 Task: In the Company zamorano.edu, Create email and send with subject: 'Elevate Your Success: Introducing a Transformative Opportunity', and with mail content 'Good Morning!_x000D_
Ignite your passion for success. Our groundbreaking solution will unleash your potential and open doors to endless opportunities in your industry._x000D_
Best Regards', attach the document: Business_plan.docx and insert image: visitingcard.jpg. Below Best Regards, write Wechat and insert the URL: www.wechat.com. Mark checkbox to create task to follow up : In 1 week.  Enter or choose an email address of recipient's from company's contact and send.. Logged in from softage.10@softage.net
Action: Mouse moved to (80, 43)
Screenshot: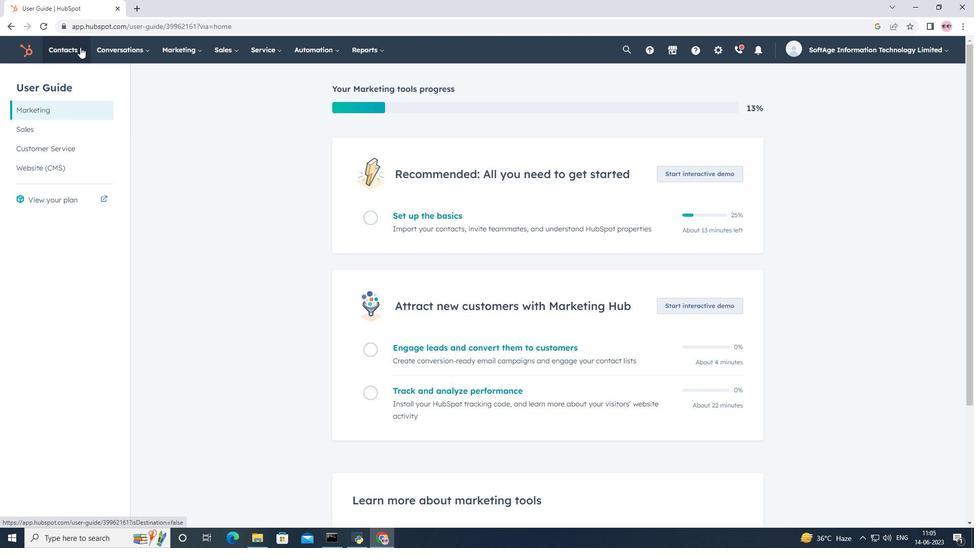 
Action: Mouse pressed left at (80, 43)
Screenshot: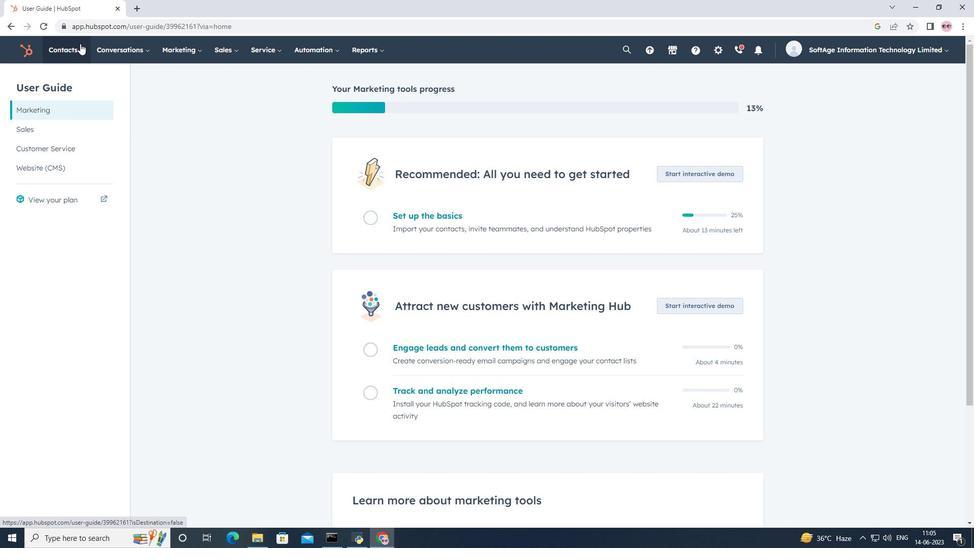
Action: Mouse moved to (78, 102)
Screenshot: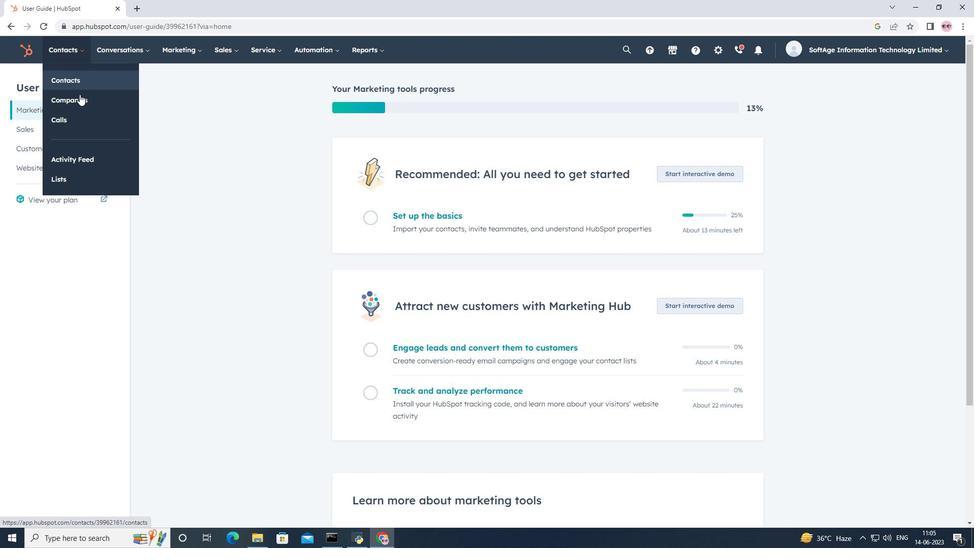 
Action: Mouse pressed left at (78, 102)
Screenshot: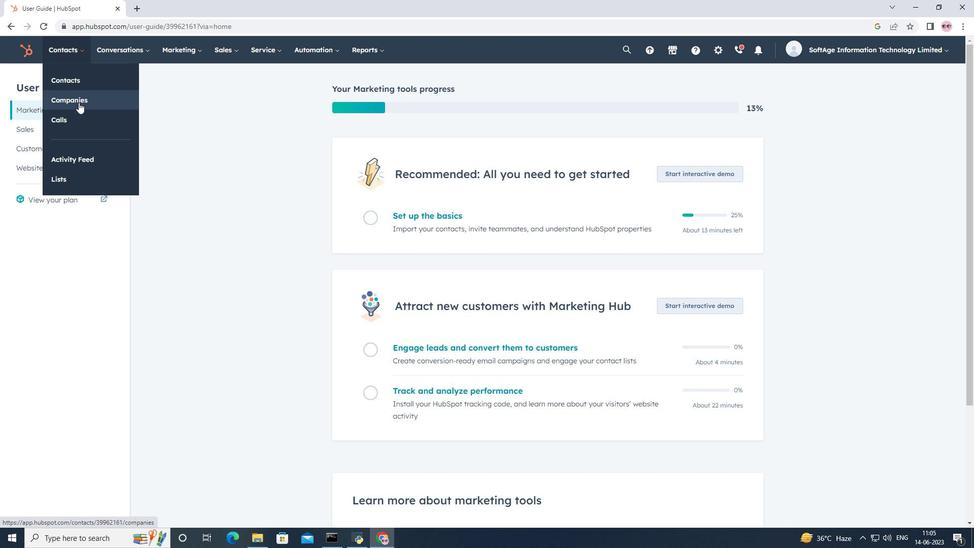 
Action: Mouse moved to (74, 164)
Screenshot: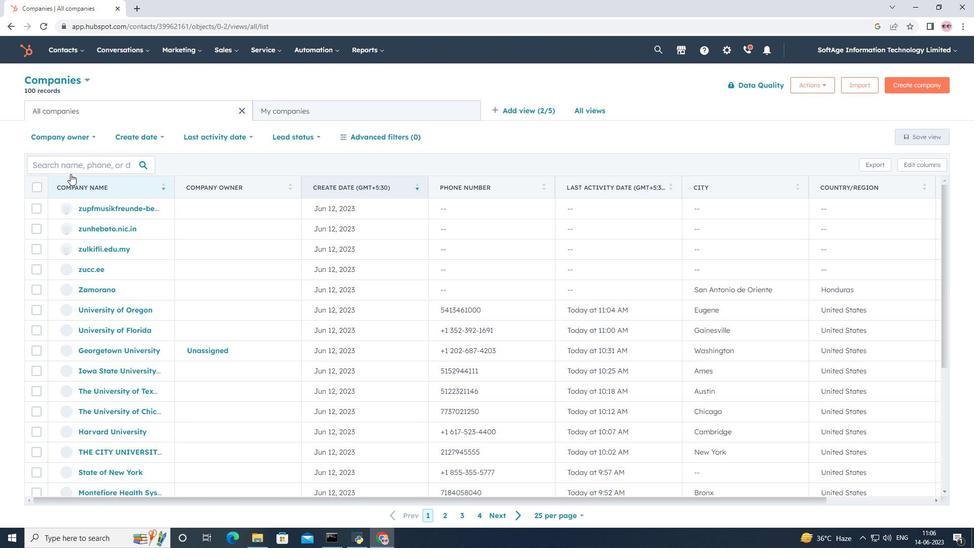 
Action: Mouse pressed left at (74, 164)
Screenshot: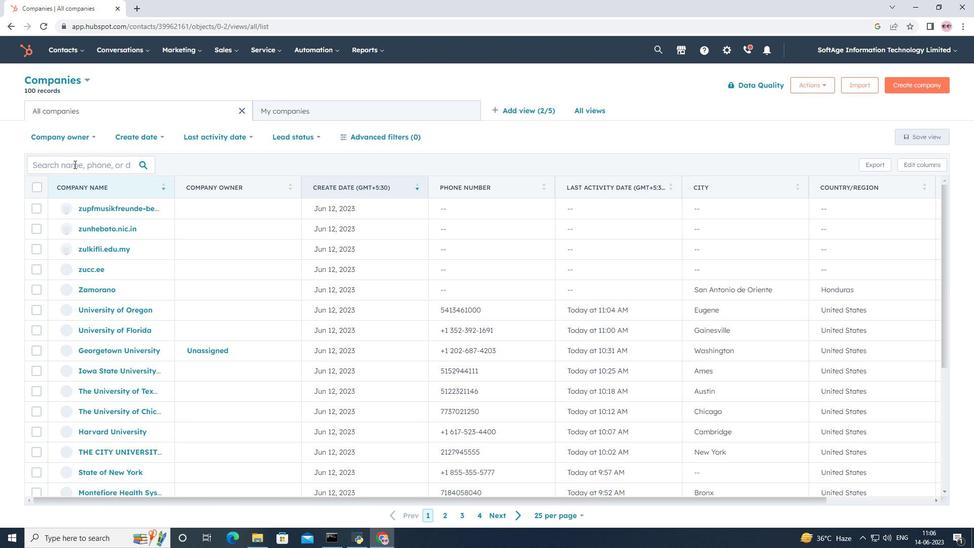 
Action: Key pressed zamorano.edu
Screenshot: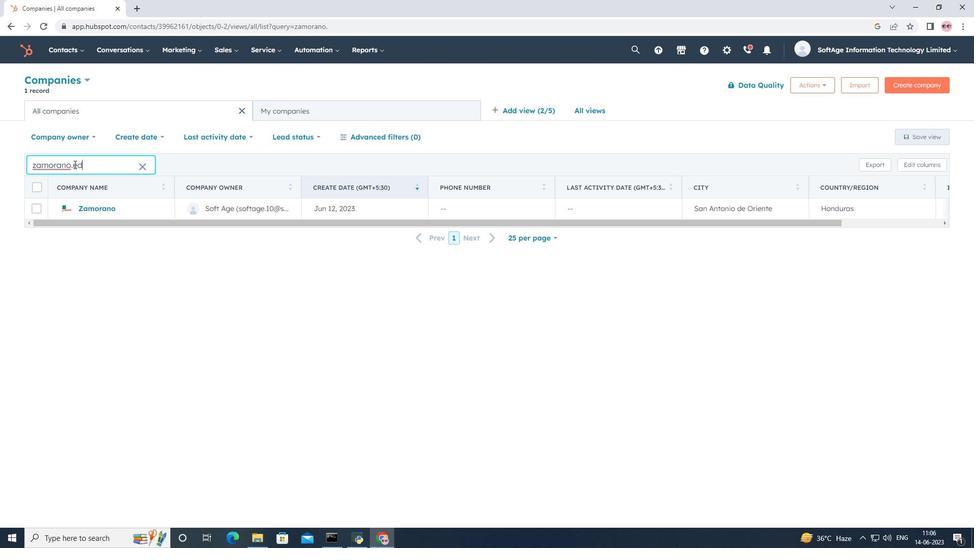 
Action: Mouse moved to (82, 208)
Screenshot: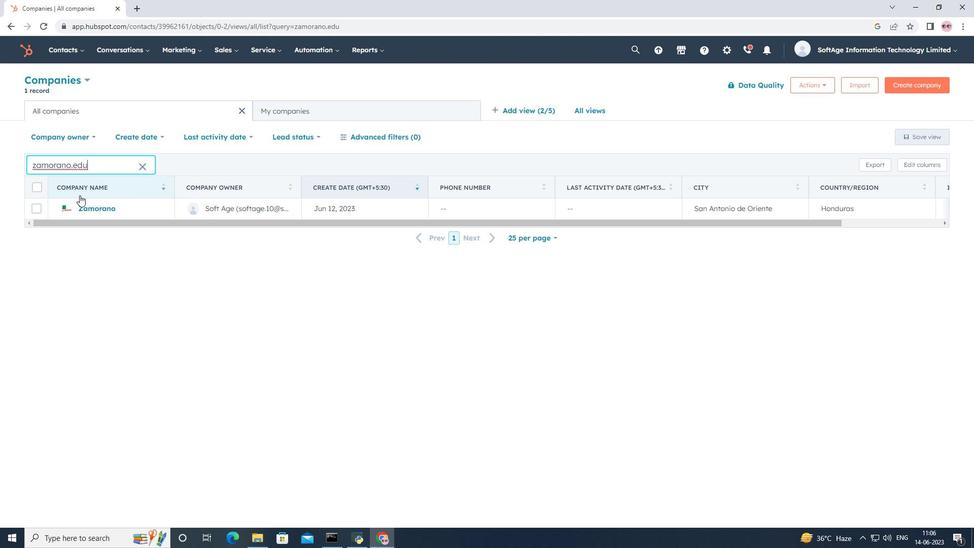 
Action: Mouse pressed left at (82, 208)
Screenshot: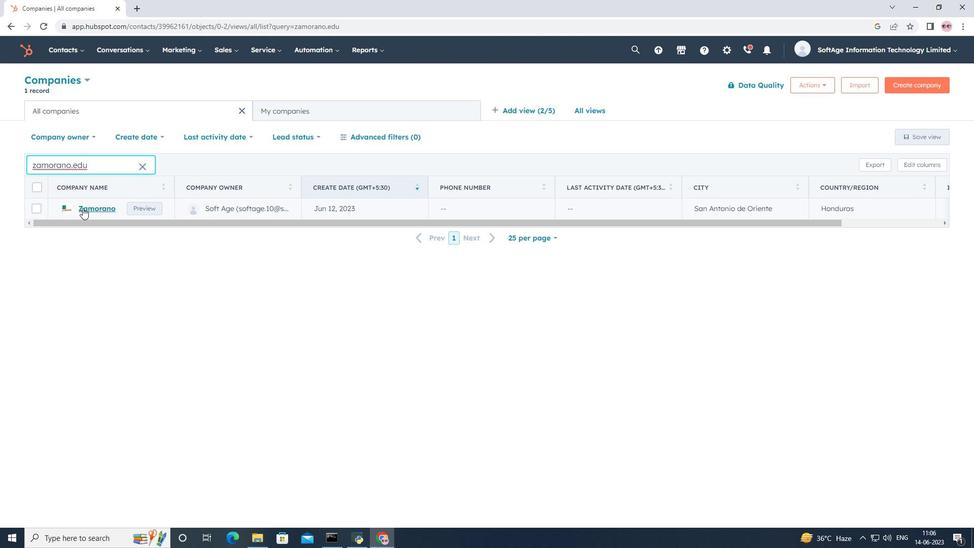 
Action: Mouse moved to (69, 165)
Screenshot: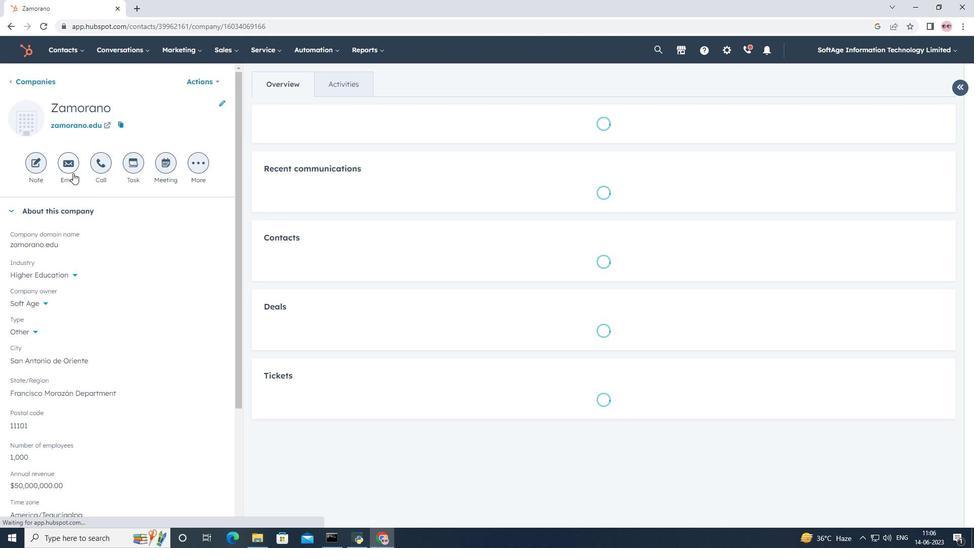 
Action: Mouse pressed left at (69, 165)
Screenshot: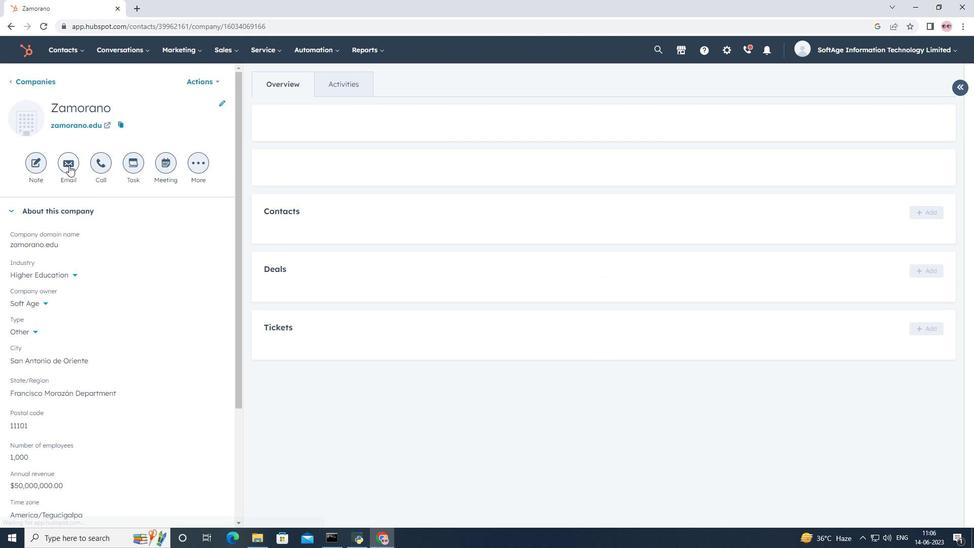 
Action: Mouse moved to (611, 343)
Screenshot: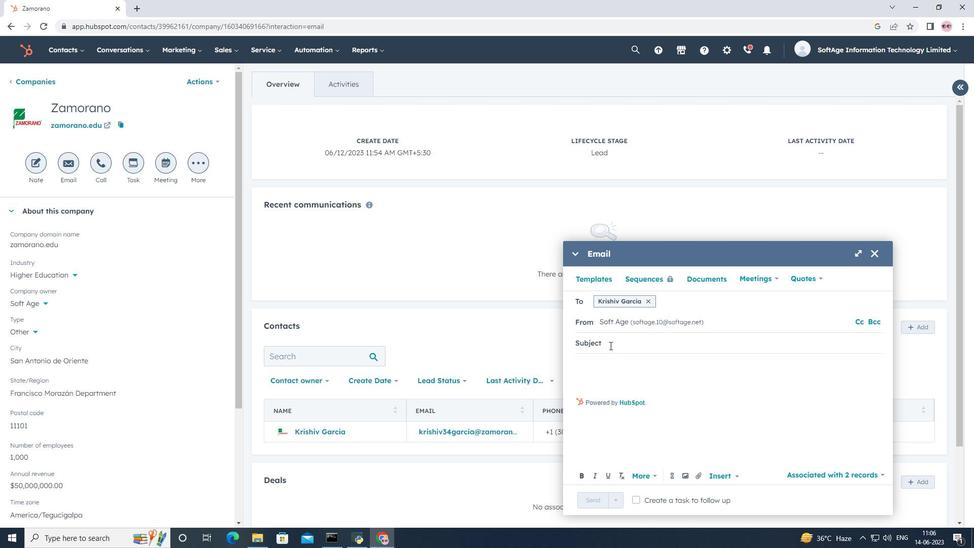 
Action: Mouse pressed left at (611, 343)
Screenshot: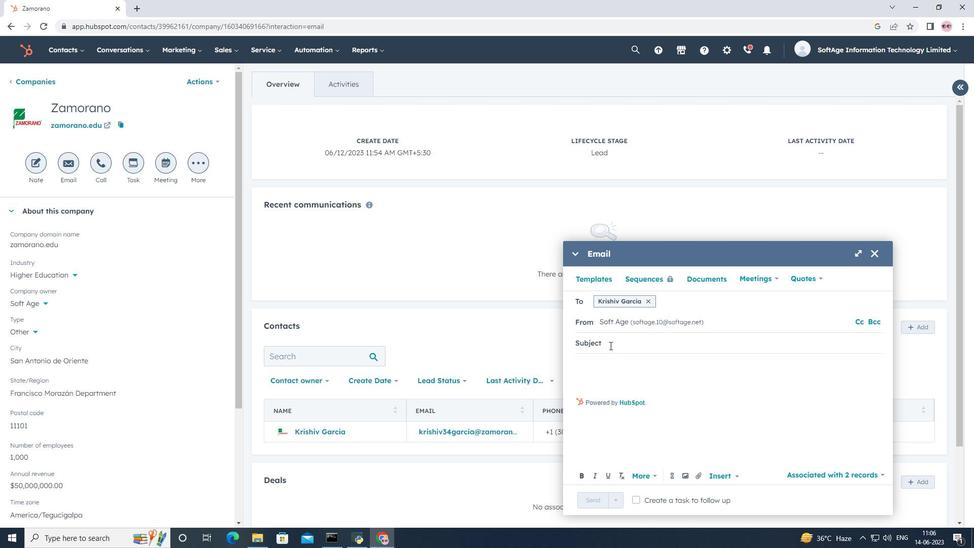 
Action: Key pressed <Key.shift><Key.shift><Key.shift>Elevate<Key.space><Key.shift>Your<Key.space><Key.shift>Success<Key.shift>:<Key.space><Key.shift><Key.shift><Key.shift><Key.shift><Key.shift><Key.shift><Key.shift><Key.shift><Key.shift><Key.shift><Key.shift><Key.shift><Key.shift><Key.shift><Key.shift><Key.shift><Key.shift><Key.shift><Key.shift><Key.shift><Key.shift><Key.shift><Key.shift><Key.shift><Key.shift><Key.shift>Introducing<Key.space>a<Key.space><Key.shift>Transformative<Key.space><Key.shift>Opportunity
Screenshot: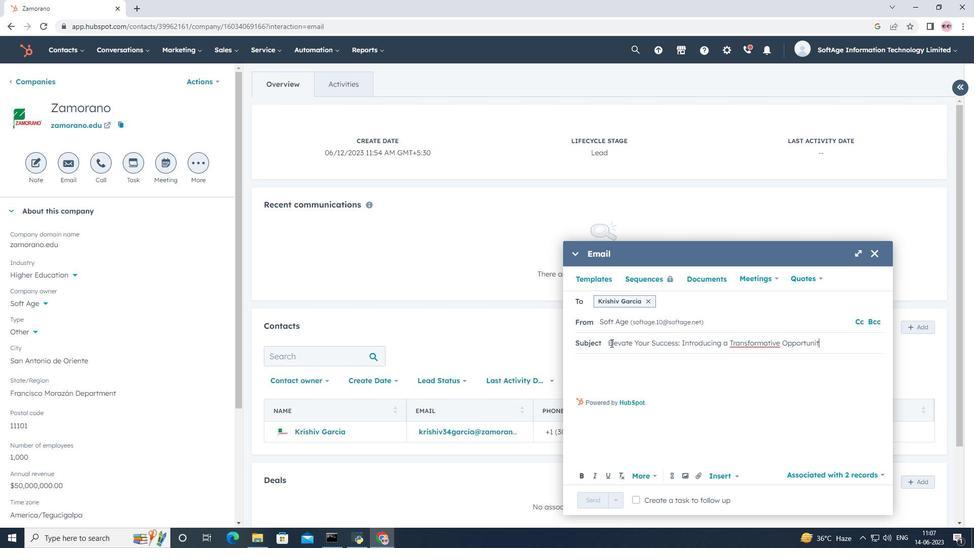 
Action: Mouse moved to (605, 372)
Screenshot: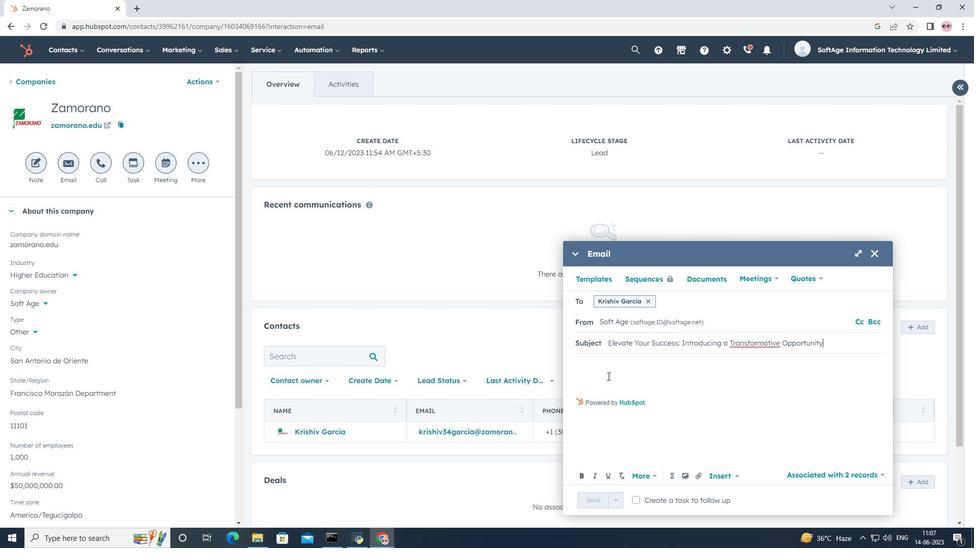 
Action: Mouse pressed left at (605, 372)
Screenshot: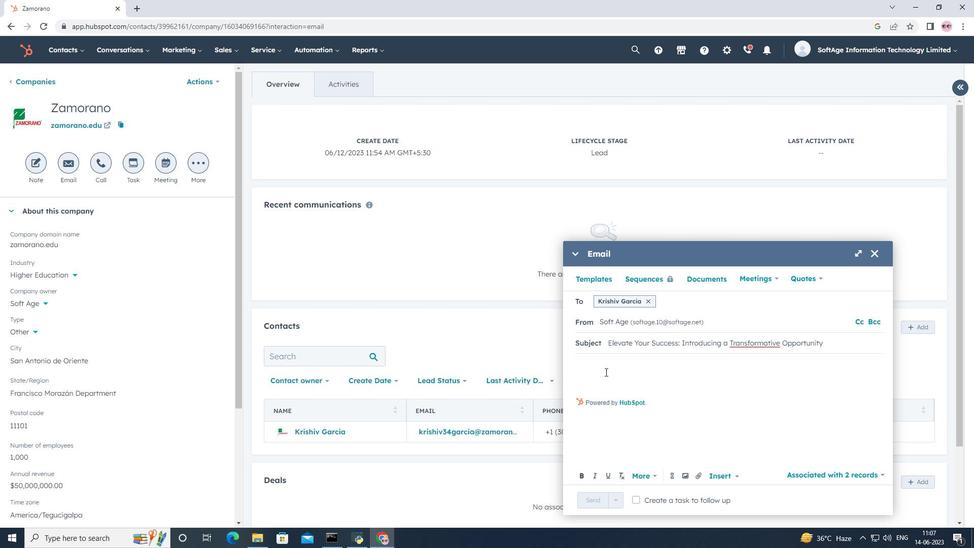 
Action: Key pressed <Key.shift><Key.shift><Key.shift><Key.shift>Good<Key.space><Key.shift>Morning<Key.shift><Key.shift>!
Screenshot: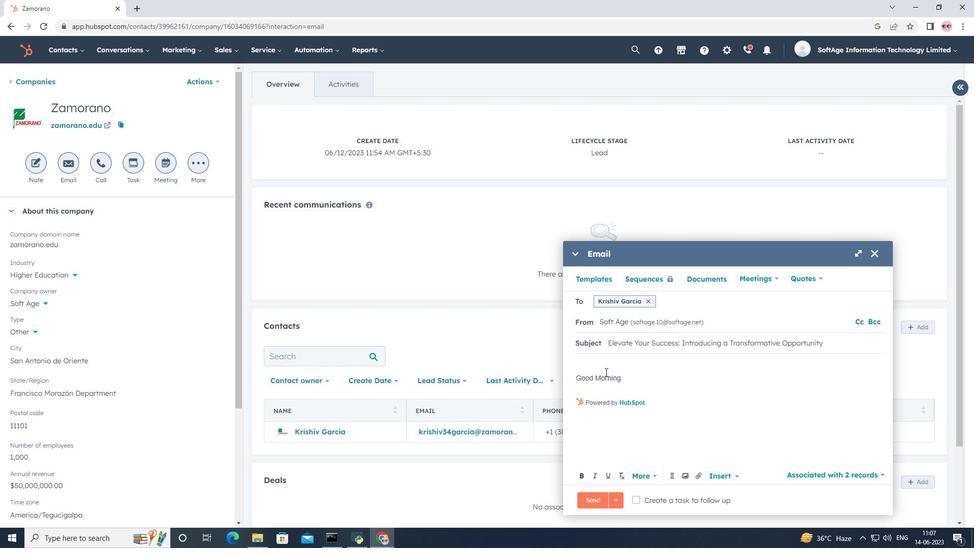 
Action: Mouse moved to (625, 387)
Screenshot: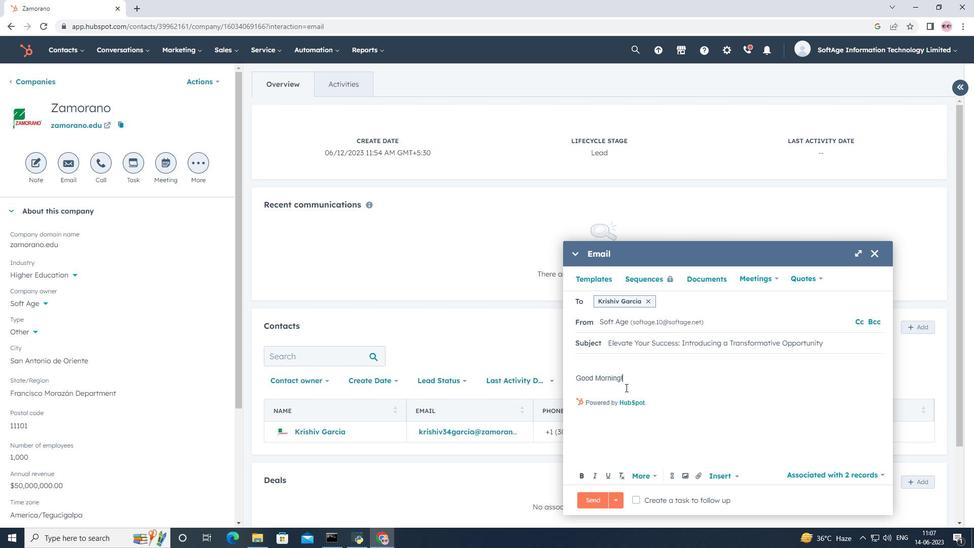
Action: Key pressed <Key.enter><Key.shift><Key.shift><Key.shift><Key.shift><Key.shift><Key.shift><Key.shift><Key.shift><Key.shift><Key.shift><Key.shift><Key.shift><Key.shift><Key.shift><Key.shift><Key.shift><Key.shift><Key.shift><Key.shift><Key.shift><Key.shift><Key.shift><Key.shift><Key.shift><Key.shift><Key.shift><Key.shift><Key.shift><Key.shift><Key.shift><Key.shift><Key.shift><Key.shift><Key.shift><Key.shift><Key.shift><Key.shift><Key.shift><Key.shift><Key.shift><Key.shift><Key.shift><Key.shift><Key.shift><Key.shift><Key.shift><Key.shift><Key.shift><Key.shift><Key.shift><Key.shift><Key.shift><Key.shift><Key.shift><Key.shift><Key.shift><Key.shift><Key.shift><Key.shift><Key.shift><Key.shift><Key.shift><Key.shift><Key.shift><Key.shift><Key.shift><Key.shift><Key.shift><Key.shift><Key.shift><Key.shift><Key.shift><Key.shift><Key.shift><Key.shift><Key.shift><Key.shift><Key.shift><Key.shift><Key.shift><Key.shift><Key.shift><Key.shift><Key.shift><Key.shift><Key.shift><Key.shift><Key.shift><Key.shift><Key.shift>Ignite<Key.space>your<Key.space>passion<Key.space>for<Key.space>success.<Key.space><Key.shift>Our
Screenshot: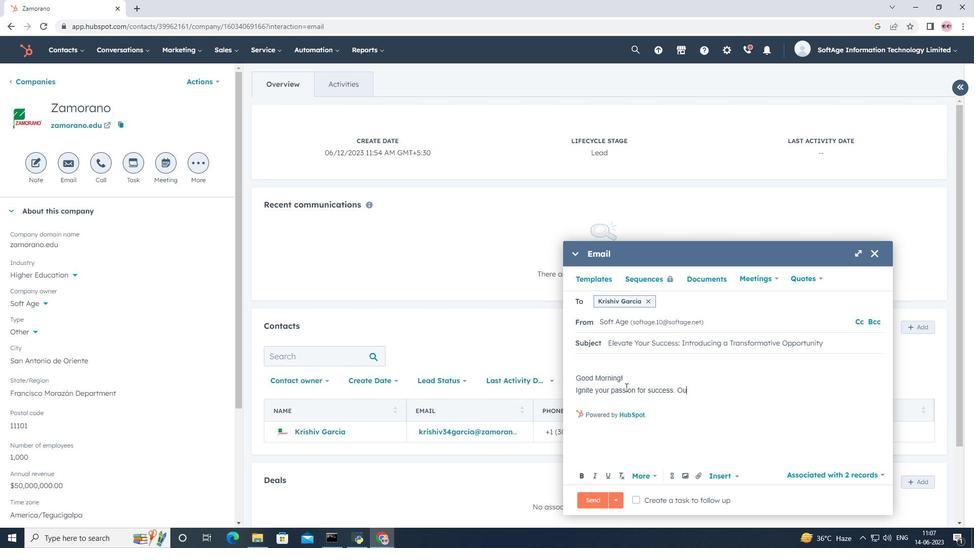 
Action: Mouse moved to (625, 386)
Screenshot: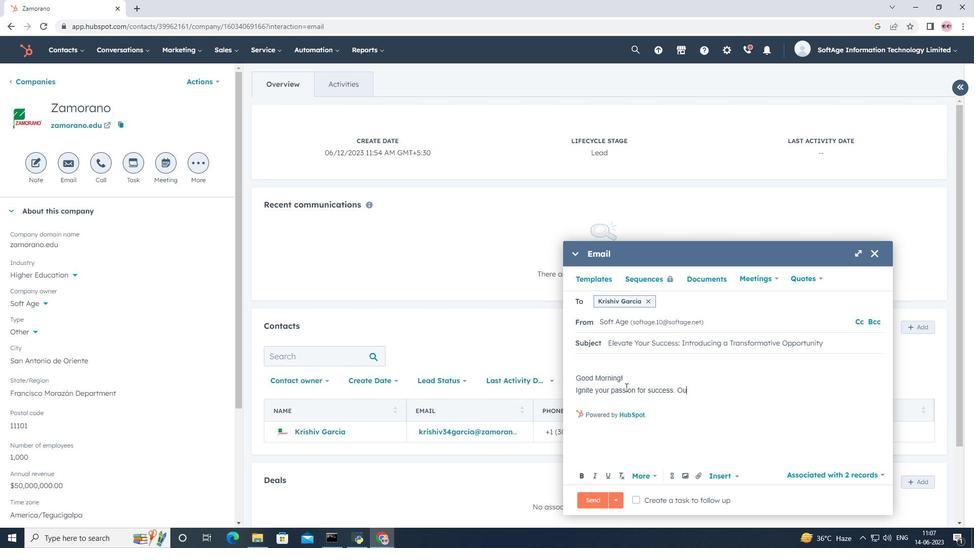 
Action: Key pressed <Key.space>groundbreaking<Key.space>solution<Key.space>will<Key.space>unleash<Key.space>your<Key.space>potential<Key.space>and<Key.space>open<Key.space>doors<Key.space>to<Key.space>endless<Key.space>opportunities<Key.space>in<Key.space>your<Key.space>industry.<Key.enter><Key.shift><Key.shift><Key.shift><Key.shift>Best<Key.space><Key.shift>Regards
Screenshot: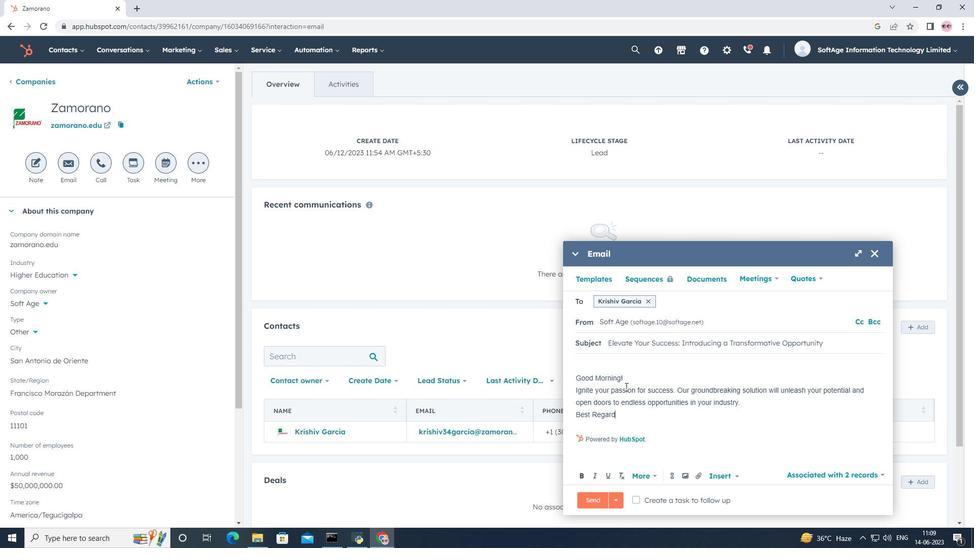 
Action: Mouse moved to (696, 477)
Screenshot: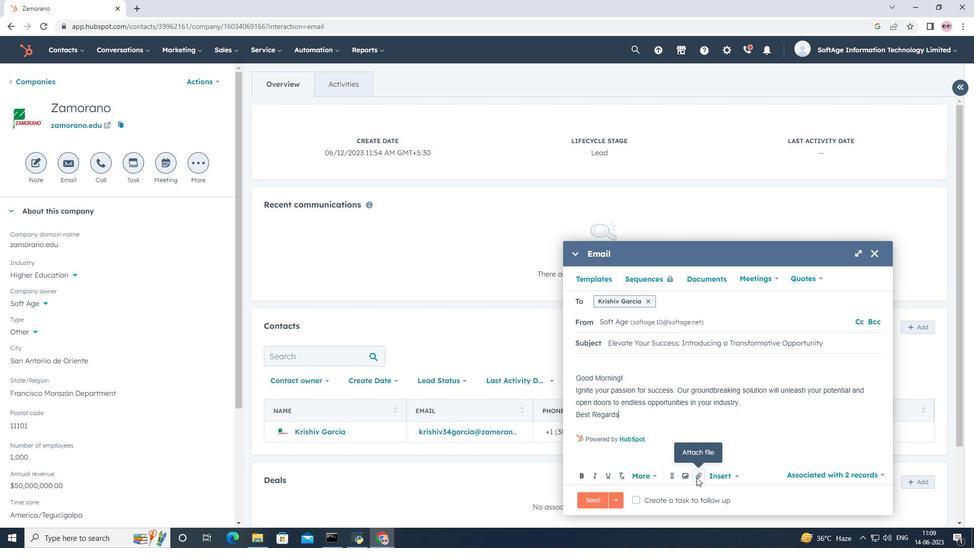 
Action: Mouse pressed left at (696, 477)
Screenshot: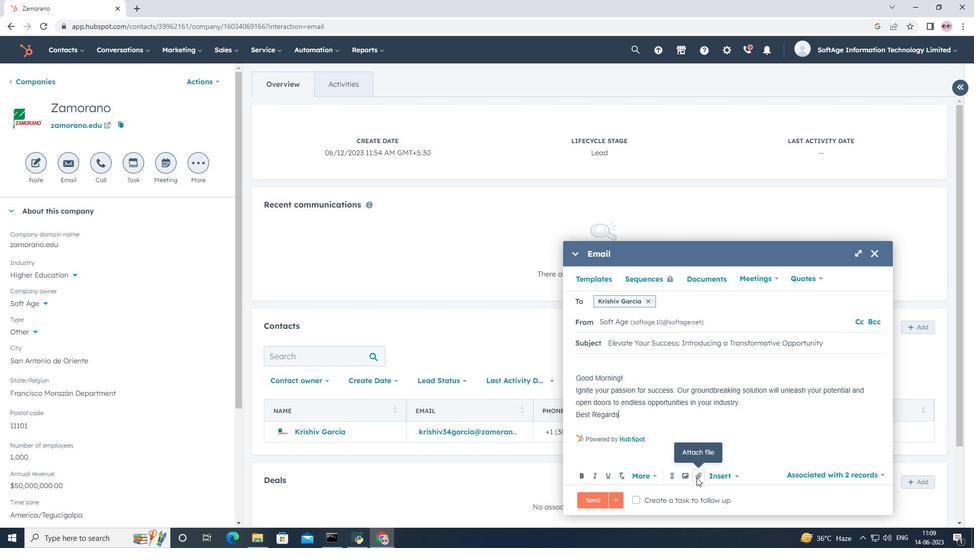 
Action: Mouse moved to (709, 448)
Screenshot: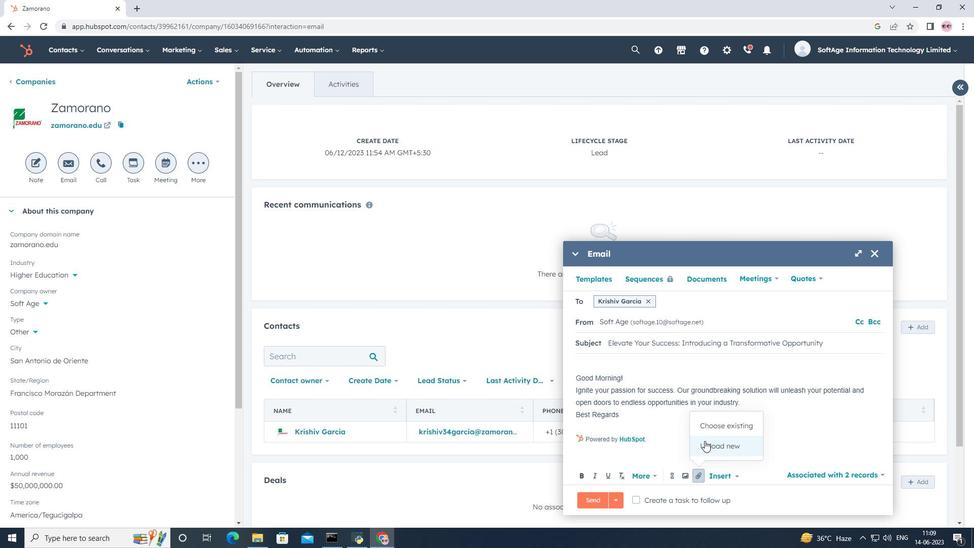
Action: Mouse pressed left at (709, 448)
Screenshot: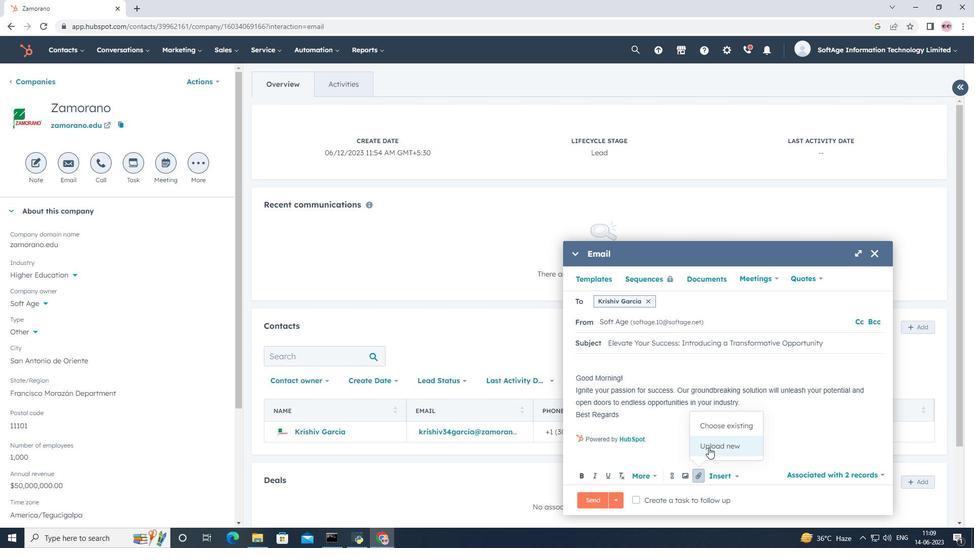 
Action: Mouse moved to (58, 130)
Screenshot: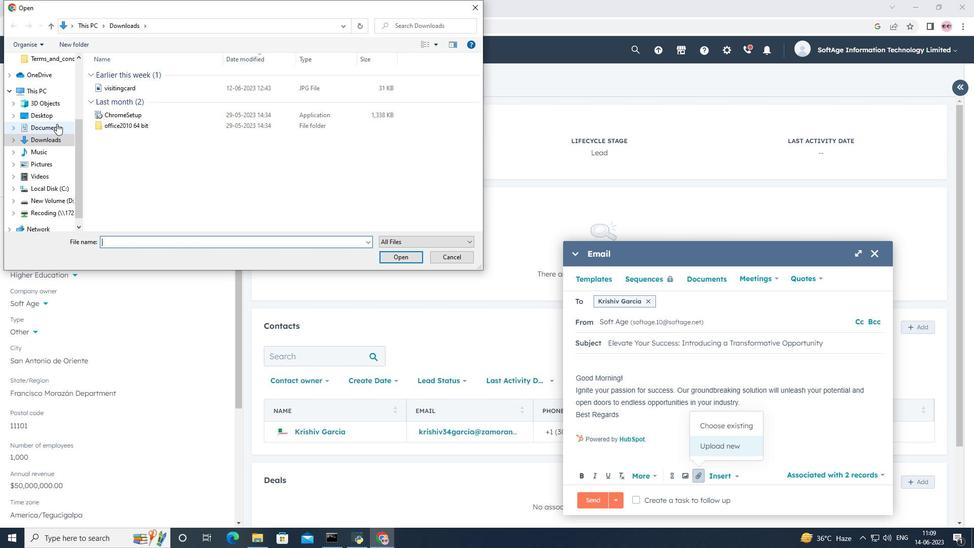 
Action: Mouse pressed left at (58, 130)
Screenshot: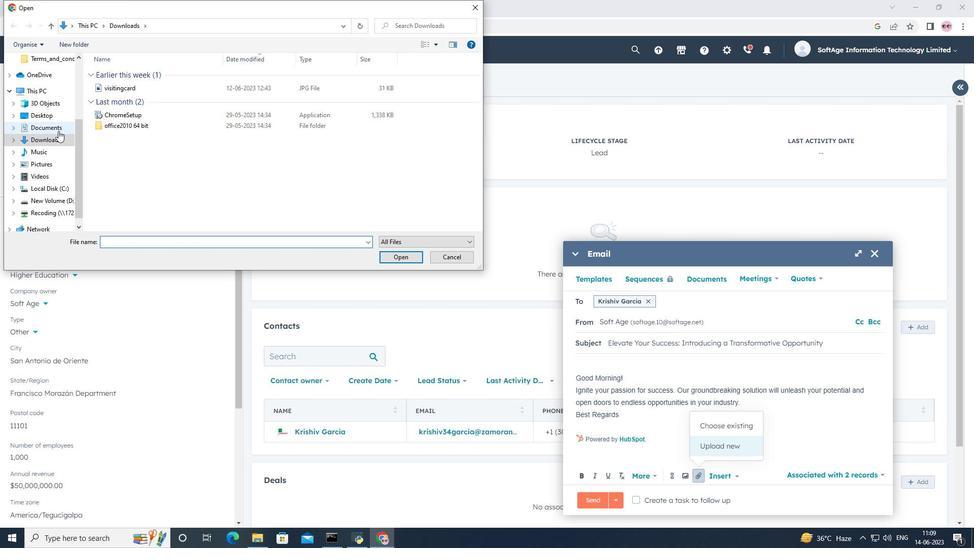 
Action: Mouse moved to (136, 98)
Screenshot: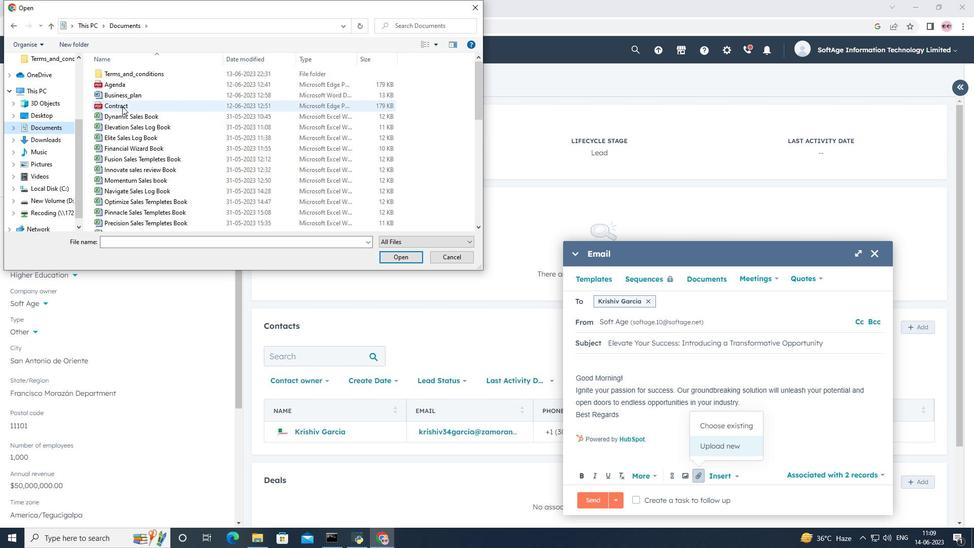 
Action: Mouse pressed left at (136, 98)
Screenshot: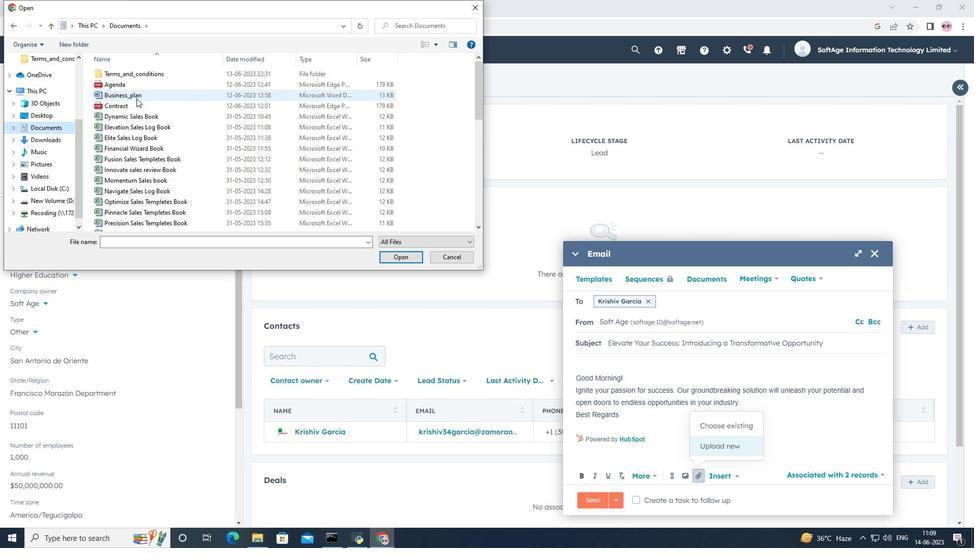 
Action: Mouse moved to (388, 255)
Screenshot: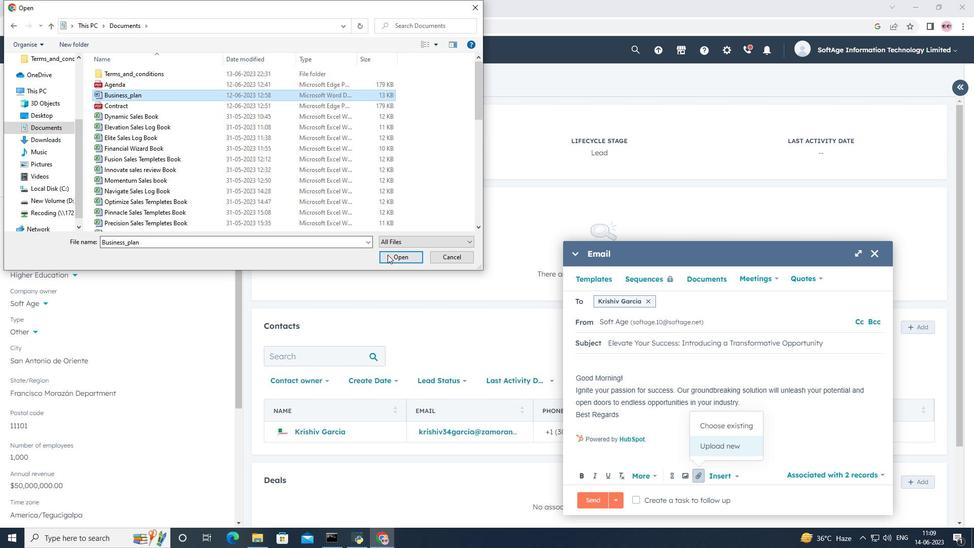 
Action: Mouse pressed left at (388, 255)
Screenshot: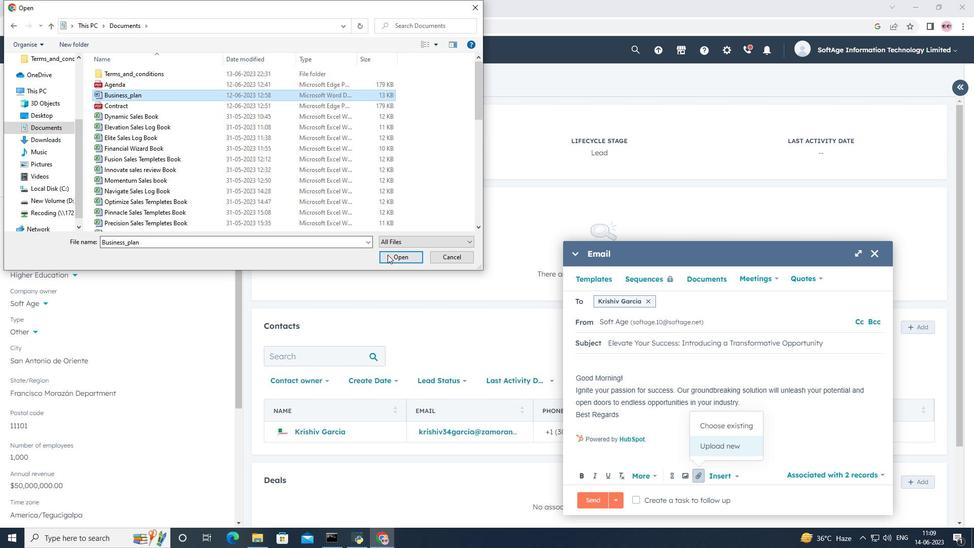 
Action: Mouse moved to (687, 452)
Screenshot: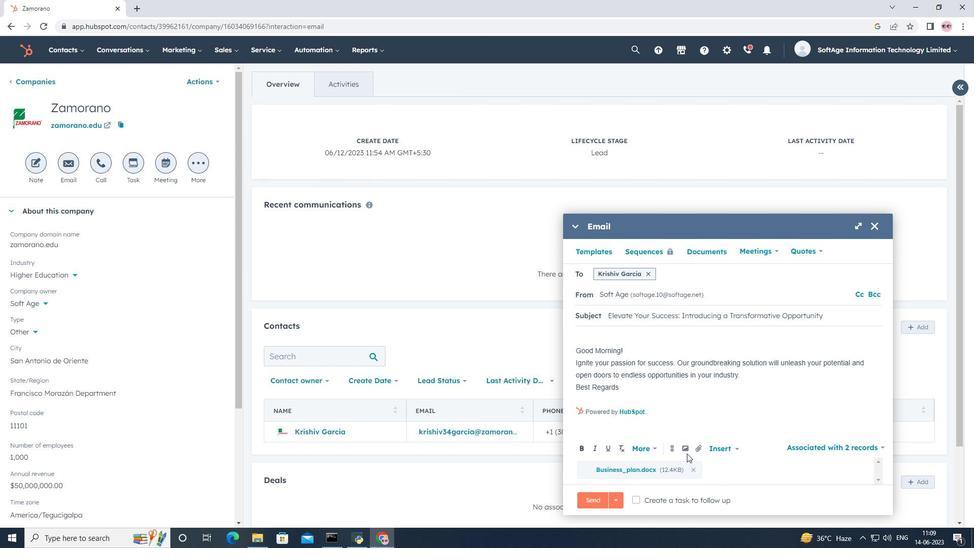 
Action: Mouse pressed left at (687, 452)
Screenshot: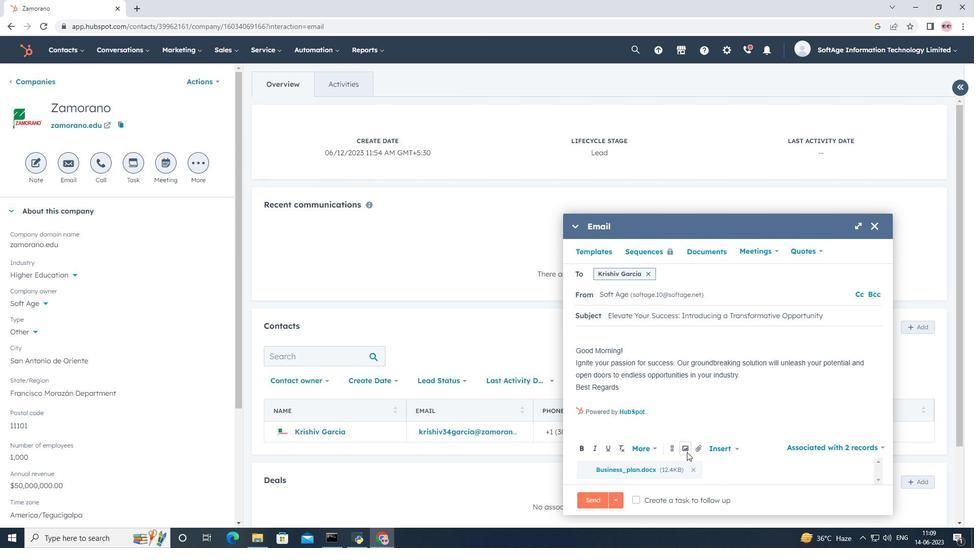 
Action: Mouse moved to (683, 424)
Screenshot: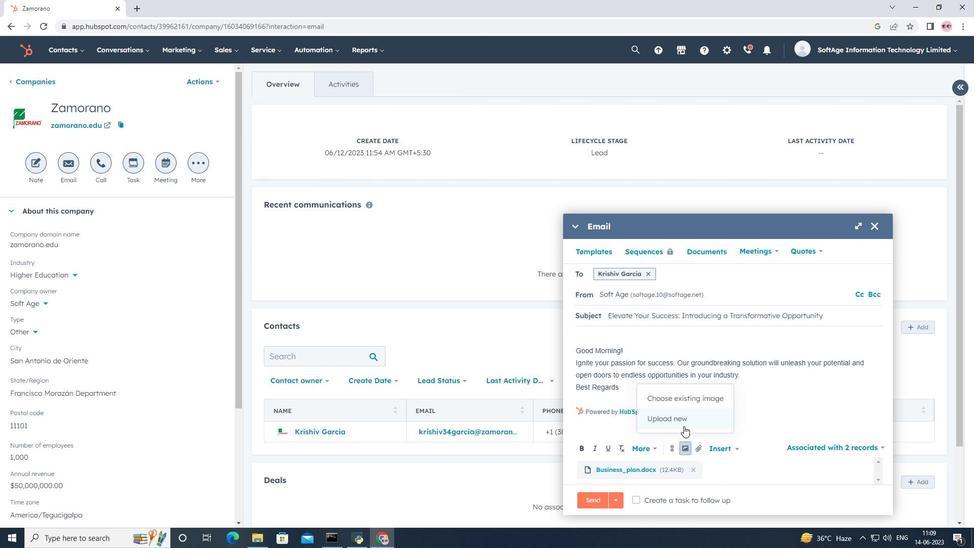 
Action: Mouse pressed left at (683, 424)
Screenshot: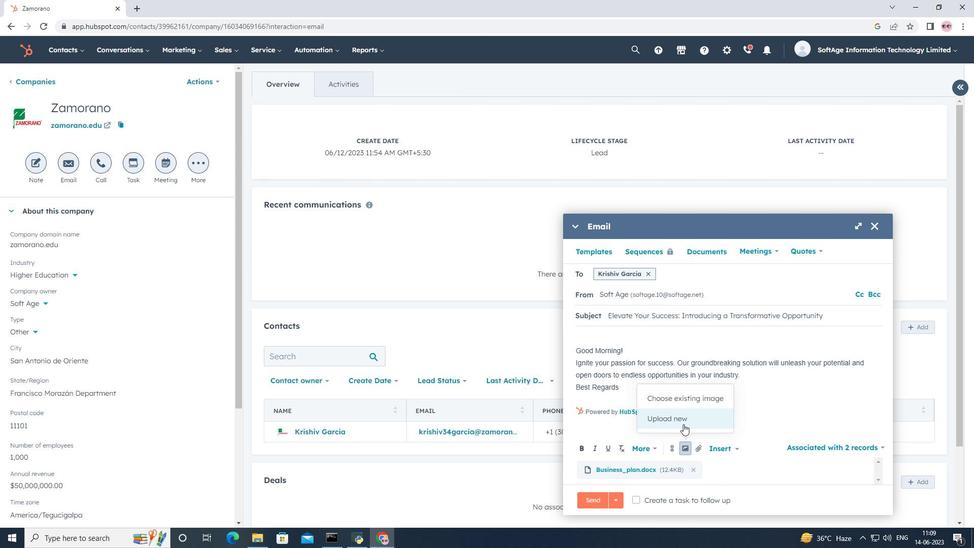 
Action: Mouse moved to (39, 139)
Screenshot: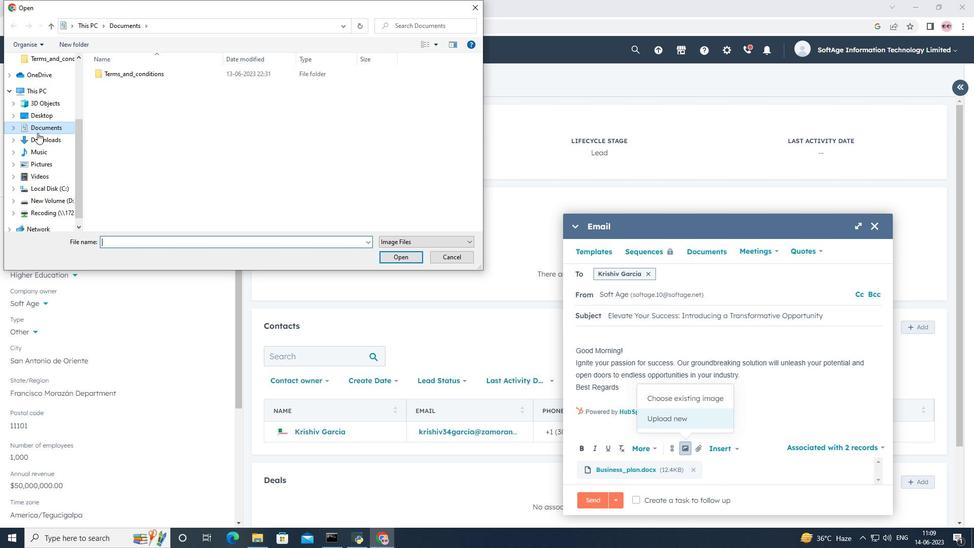 
Action: Mouse pressed left at (39, 139)
Screenshot: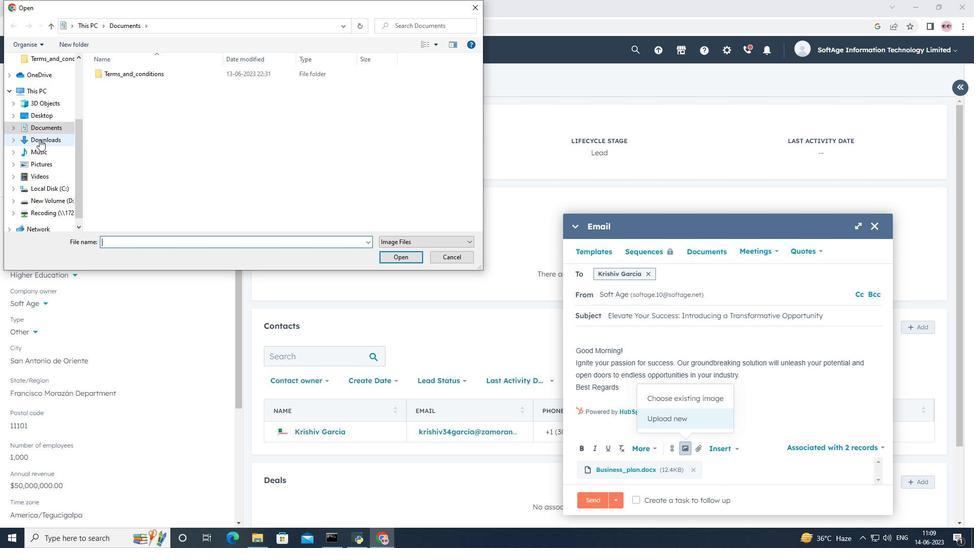 
Action: Mouse moved to (101, 90)
Screenshot: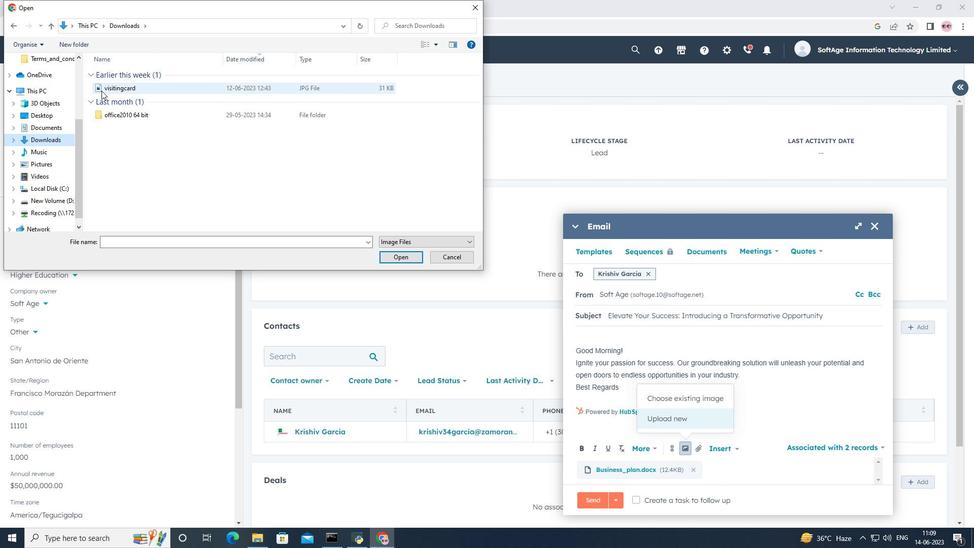 
Action: Mouse pressed left at (101, 90)
Screenshot: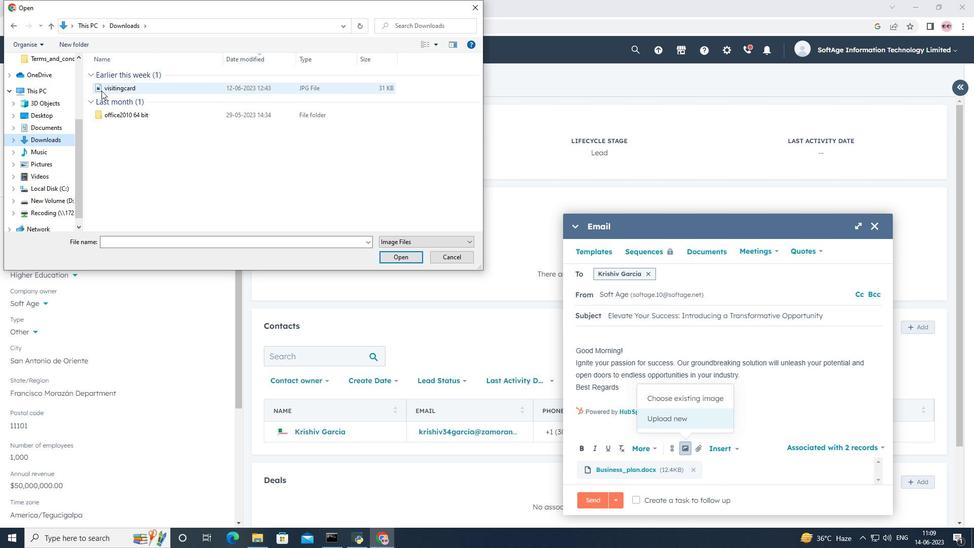 
Action: Mouse moved to (381, 257)
Screenshot: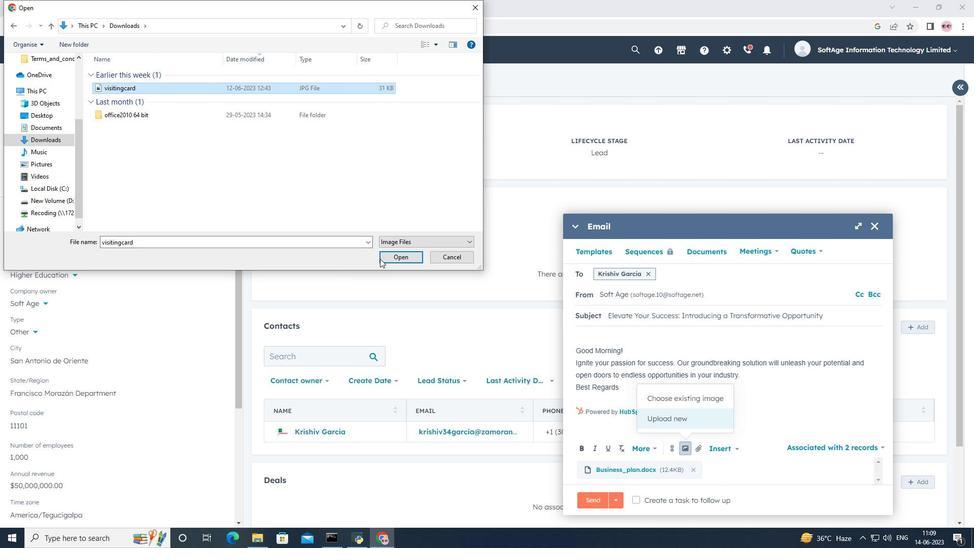 
Action: Mouse pressed left at (381, 257)
Screenshot: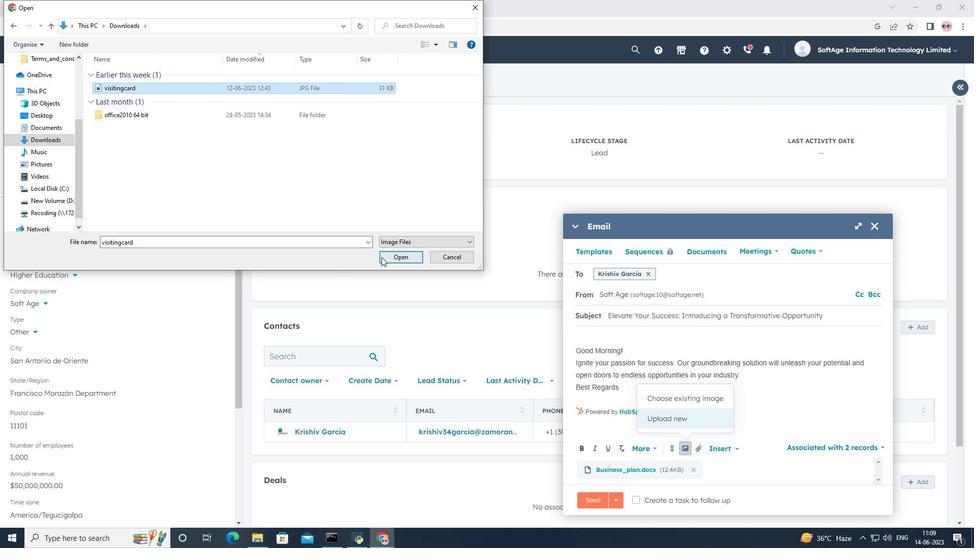 
Action: Mouse moved to (624, 278)
Screenshot: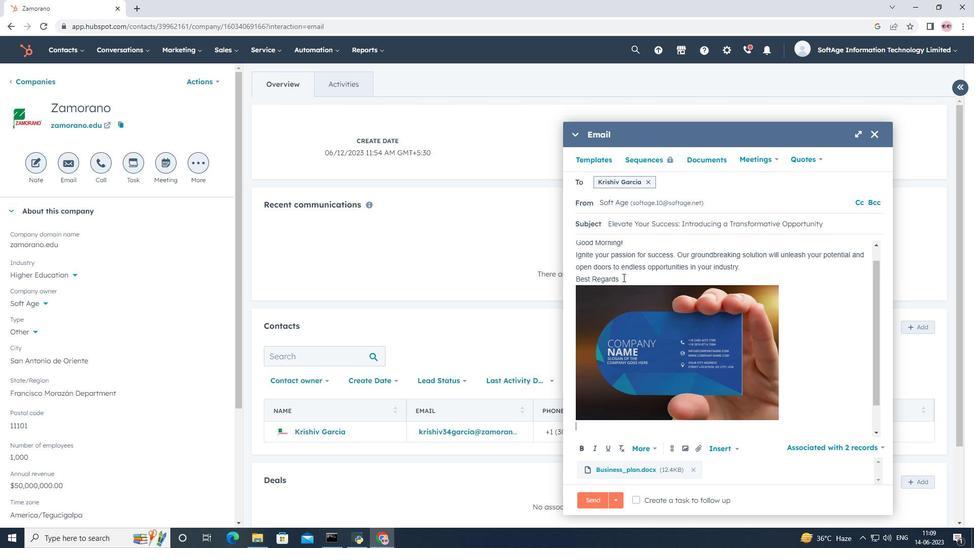 
Action: Mouse pressed left at (624, 278)
Screenshot: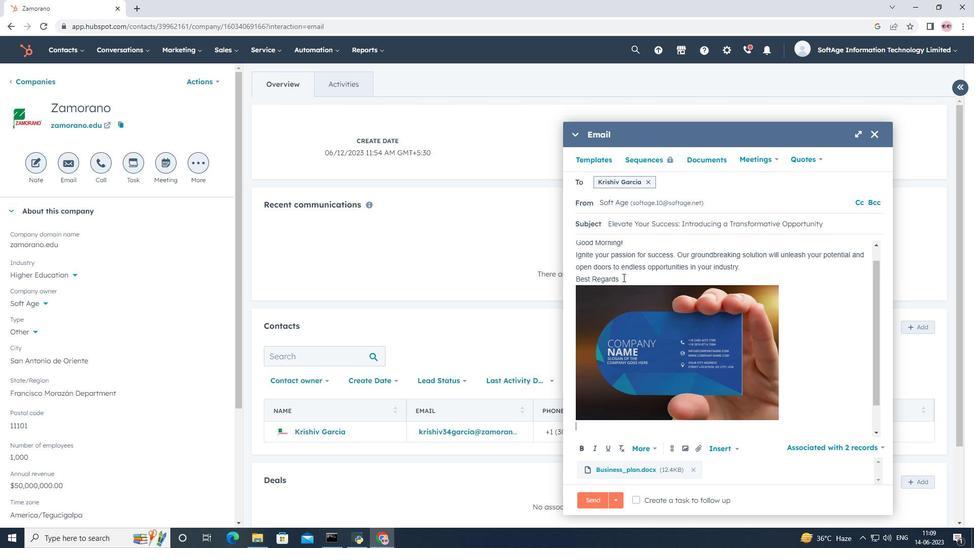 
Action: Mouse moved to (624, 278)
Screenshot: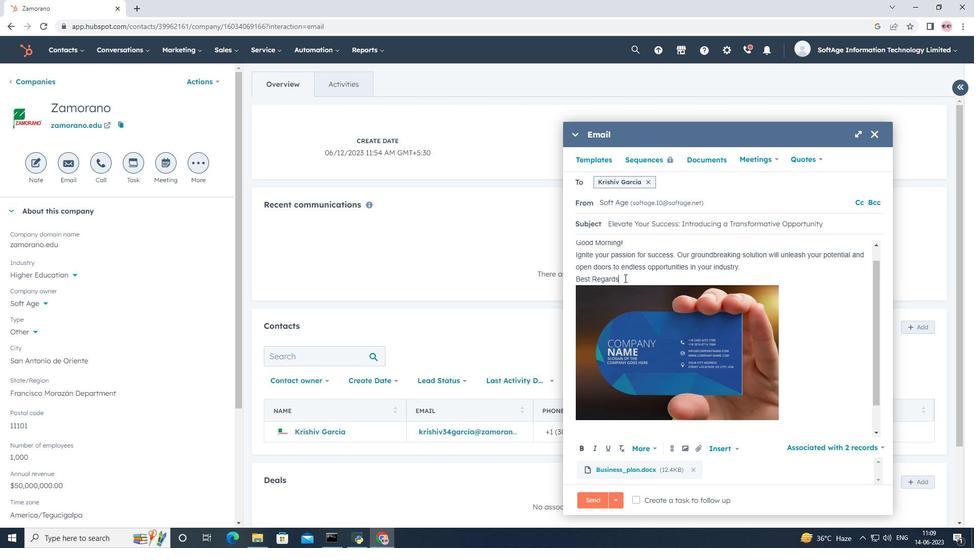 
Action: Key pressed <Key.enter><Key.shift><Key.shift><Key.shift><Key.shift><Key.shift><Key.shift><Key.shift><Key.shift><Key.shift><Key.shift><Key.shift><Key.shift><Key.shift><Key.shift><Key.shift><Key.shift><Key.shift><Key.shift><Key.shift><Key.shift><Key.shift><Key.shift><Key.shift><Key.shift><Key.shift><Key.shift><Key.shift><Key.shift><Key.shift><Key.shift><Key.shift><Key.shift><Key.shift><Key.shift><Key.shift><Key.shift><Key.shift><Key.shift><Key.shift><Key.shift><Key.shift><Key.shift>Wechat<Key.space>
Screenshot: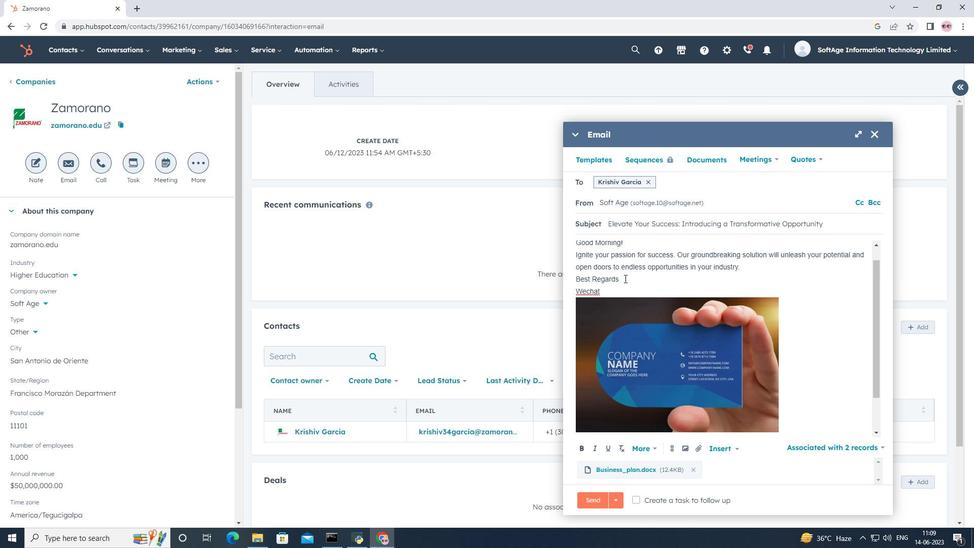 
Action: Mouse moved to (671, 453)
Screenshot: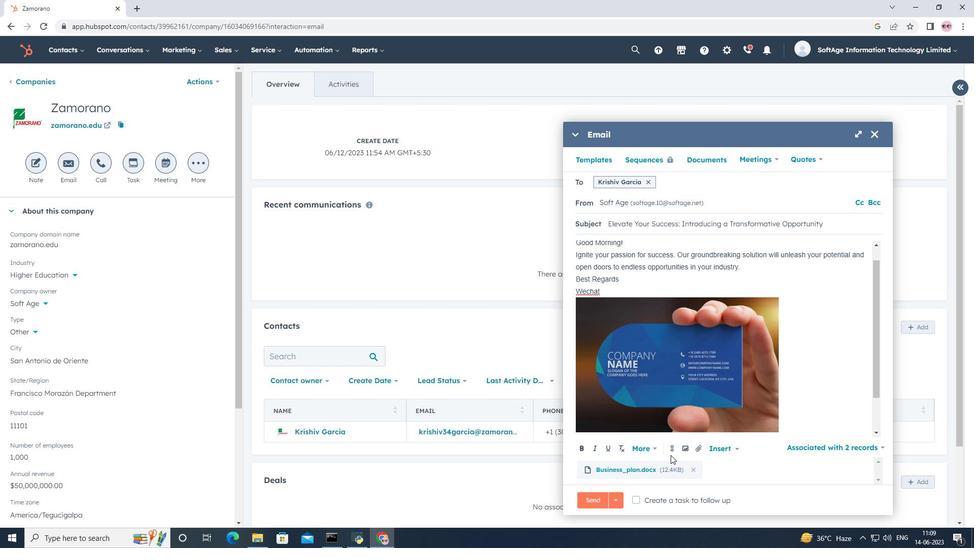 
Action: Mouse pressed left at (671, 453)
Screenshot: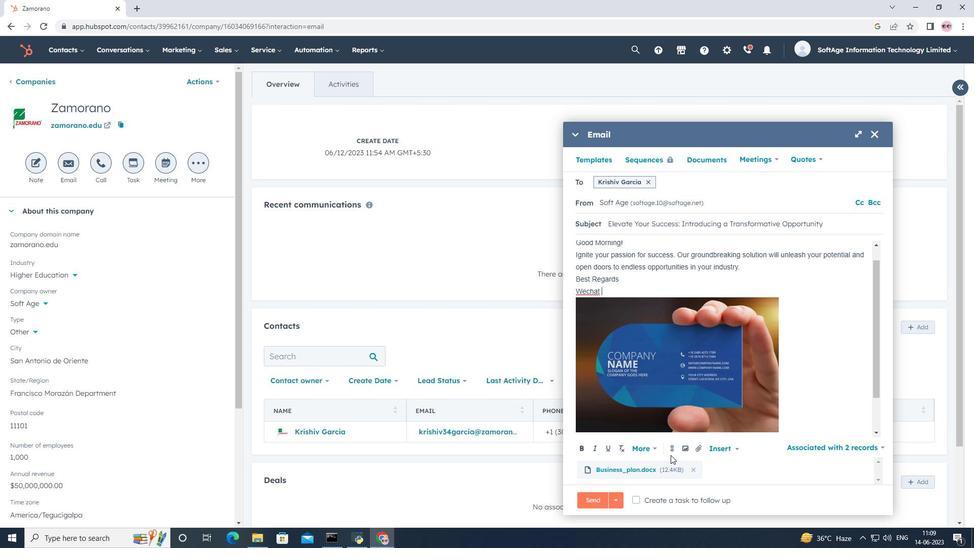 
Action: Mouse moved to (694, 383)
Screenshot: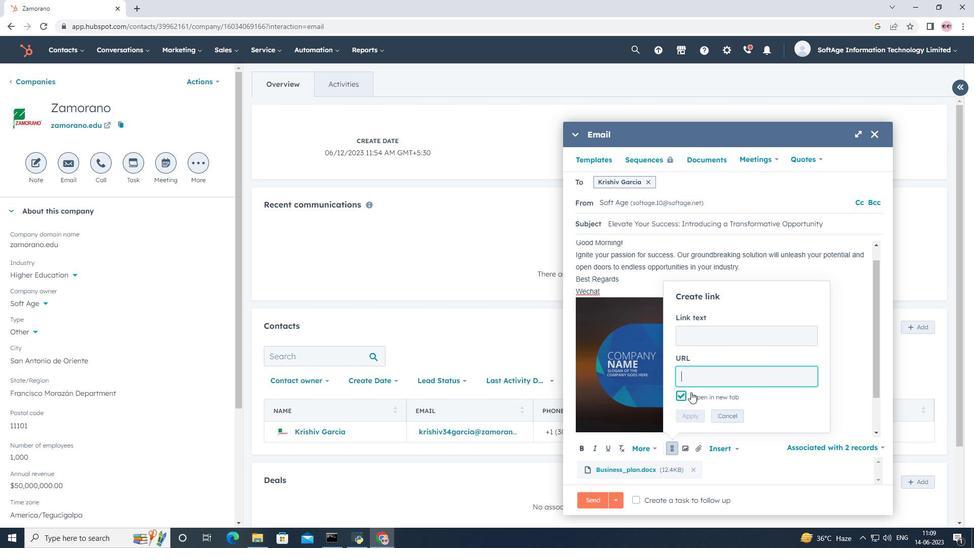
Action: Key pressed www.wechat.com
Screenshot: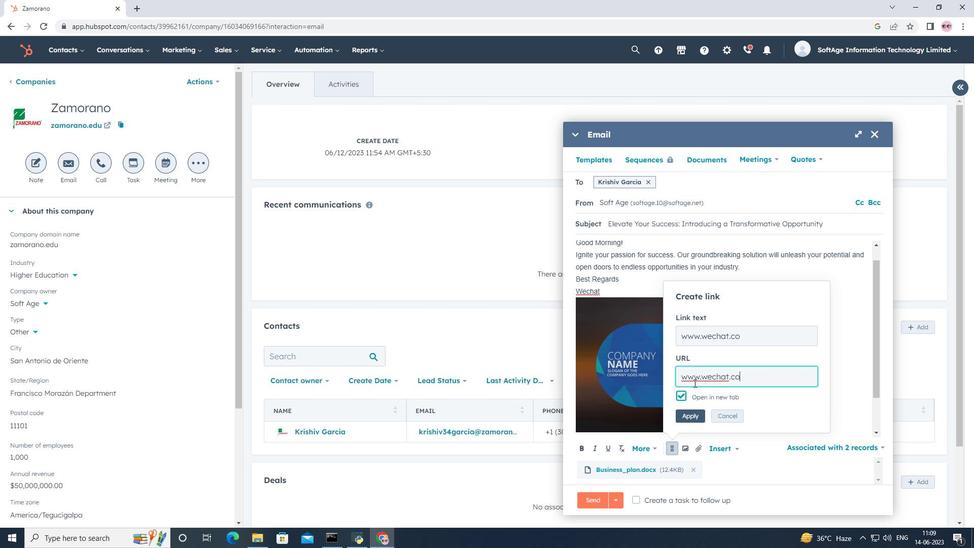 
Action: Mouse moved to (700, 416)
Screenshot: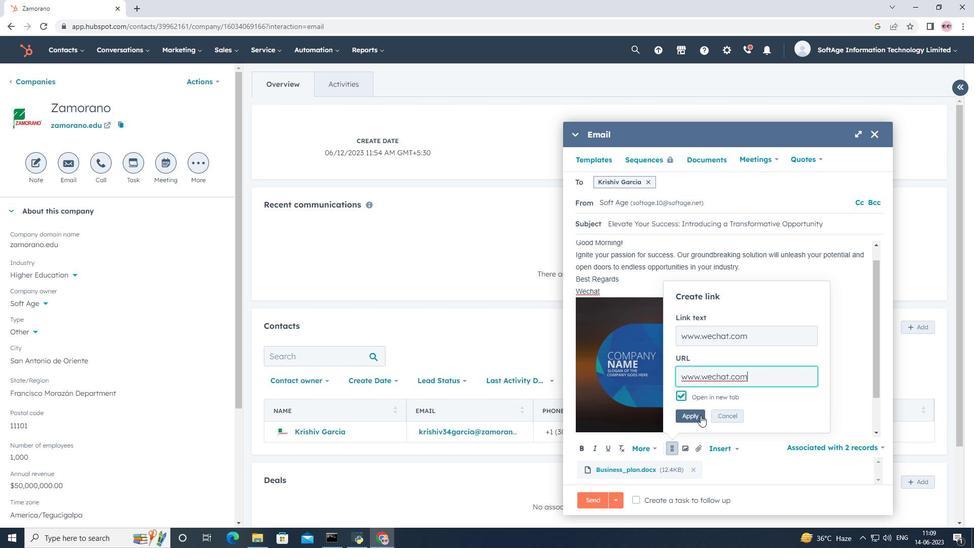 
Action: Mouse pressed left at (700, 416)
Screenshot: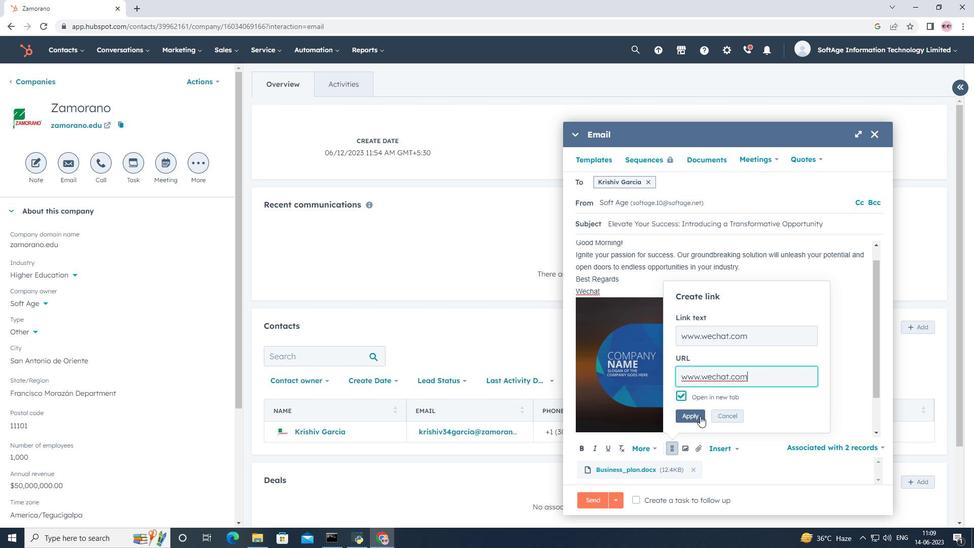 
Action: Mouse moved to (651, 503)
Screenshot: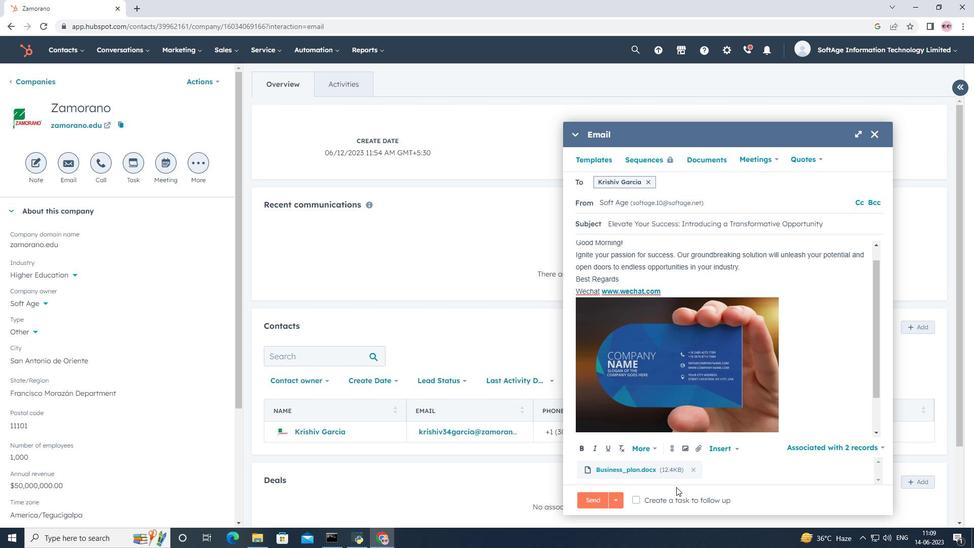 
Action: Mouse pressed left at (651, 503)
Screenshot: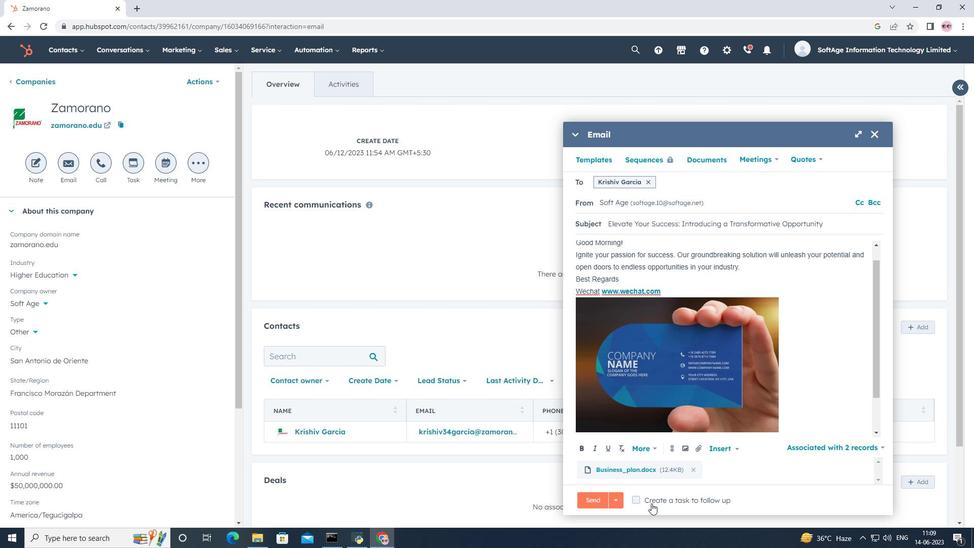 
Action: Mouse moved to (794, 499)
Screenshot: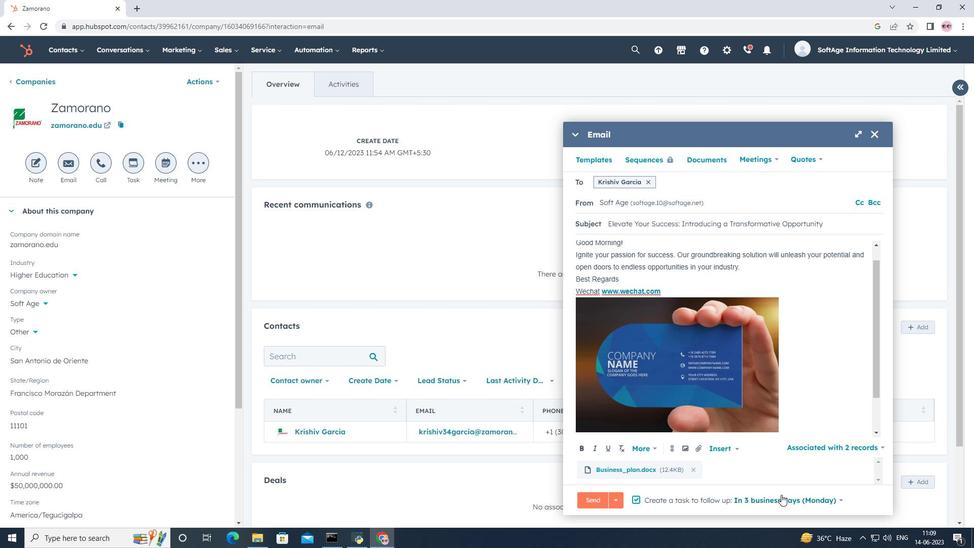 
Action: Mouse pressed left at (794, 499)
Screenshot: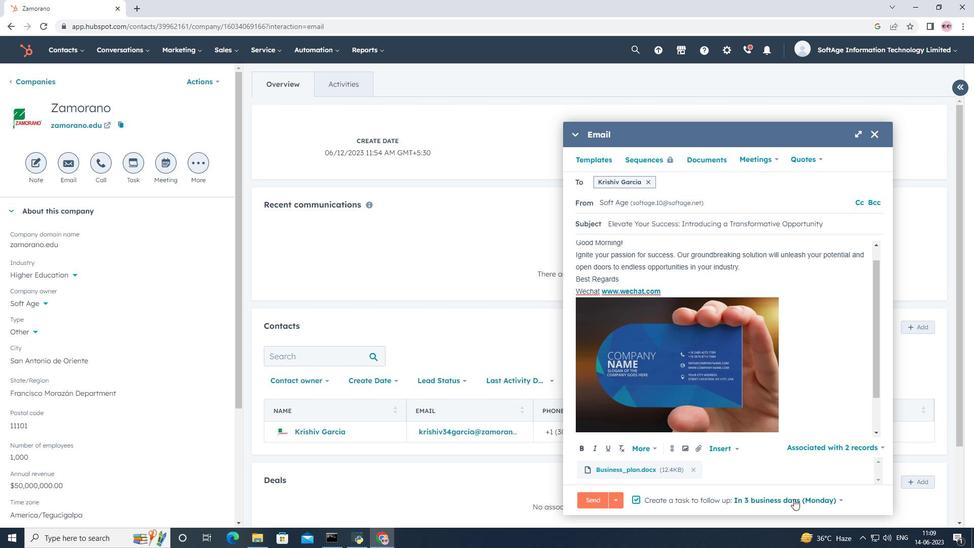 
Action: Mouse moved to (771, 421)
Screenshot: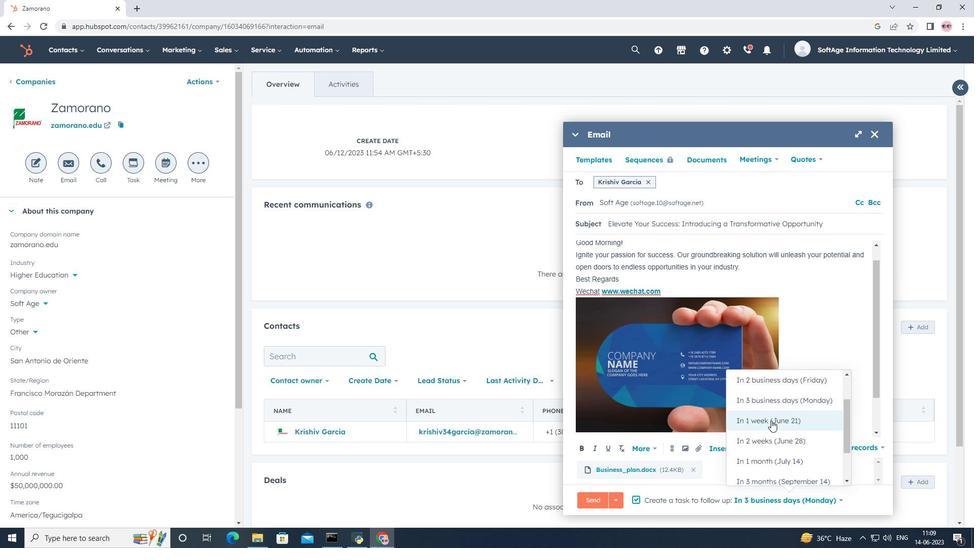 
Action: Mouse pressed left at (771, 421)
Screenshot: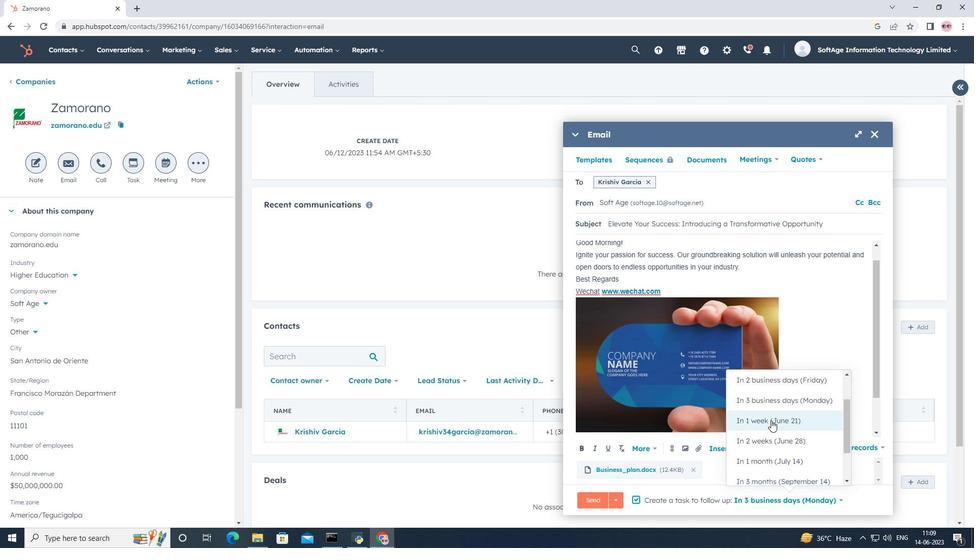 
Action: Mouse moved to (646, 183)
Screenshot: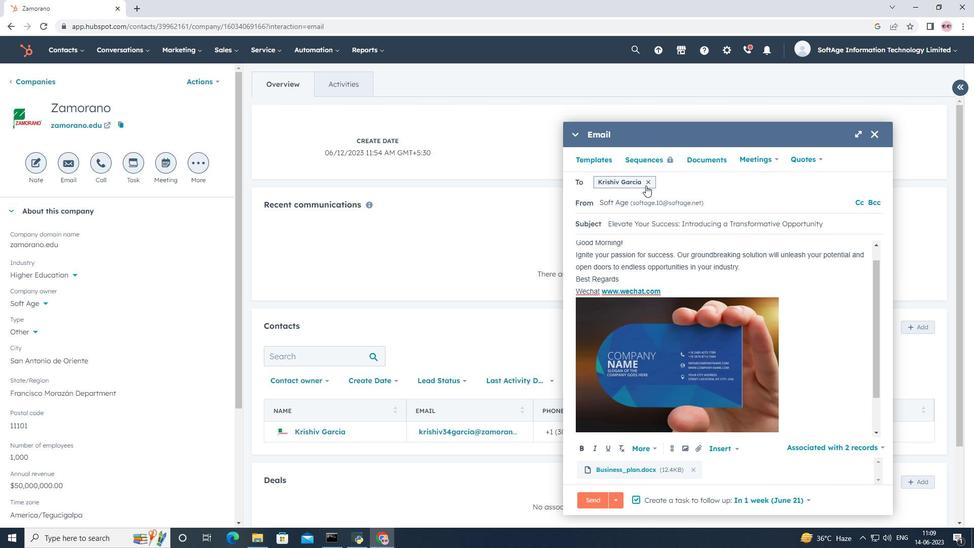
Action: Mouse pressed left at (646, 183)
Screenshot: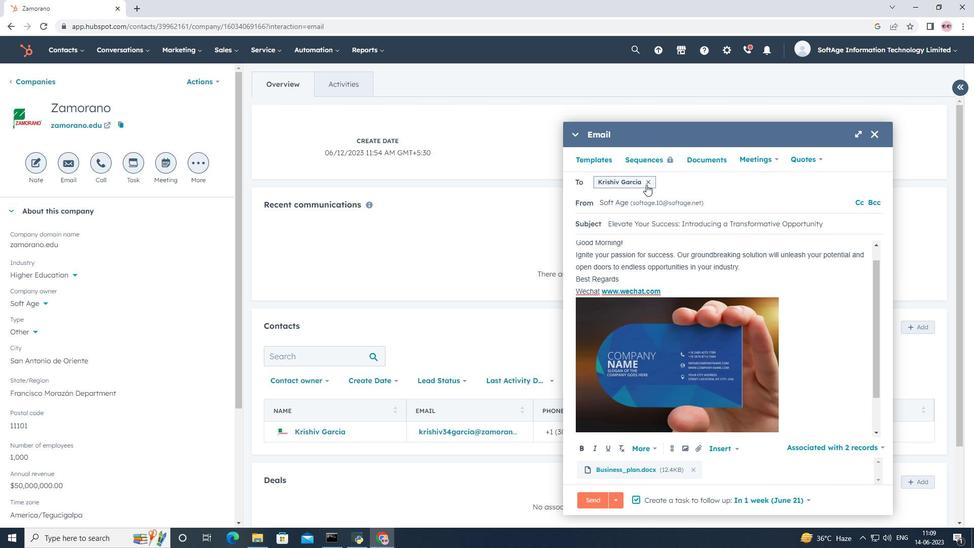
Action: Mouse moved to (646, 184)
Screenshot: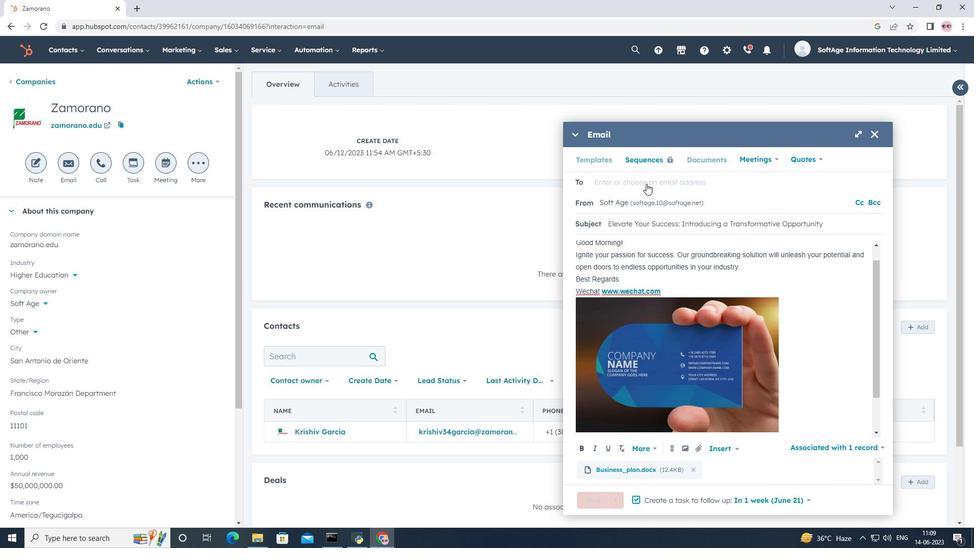 
Action: Mouse pressed left at (646, 184)
Screenshot: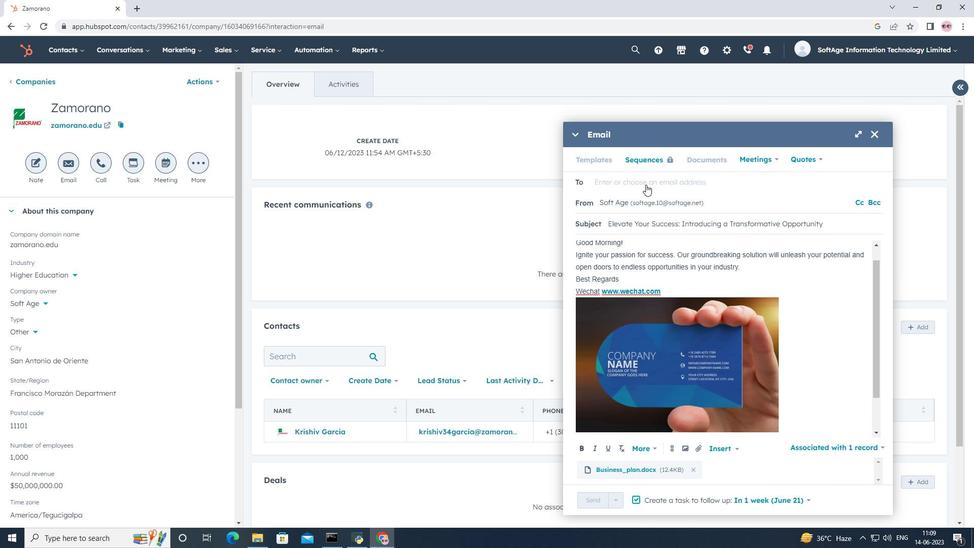 
Action: Mouse moved to (644, 210)
Screenshot: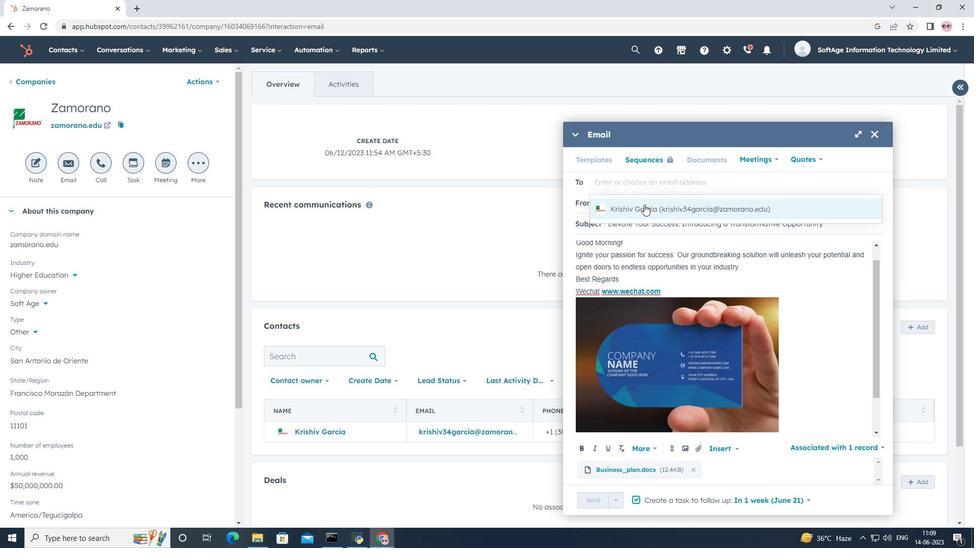 
Action: Mouse pressed left at (644, 210)
Screenshot: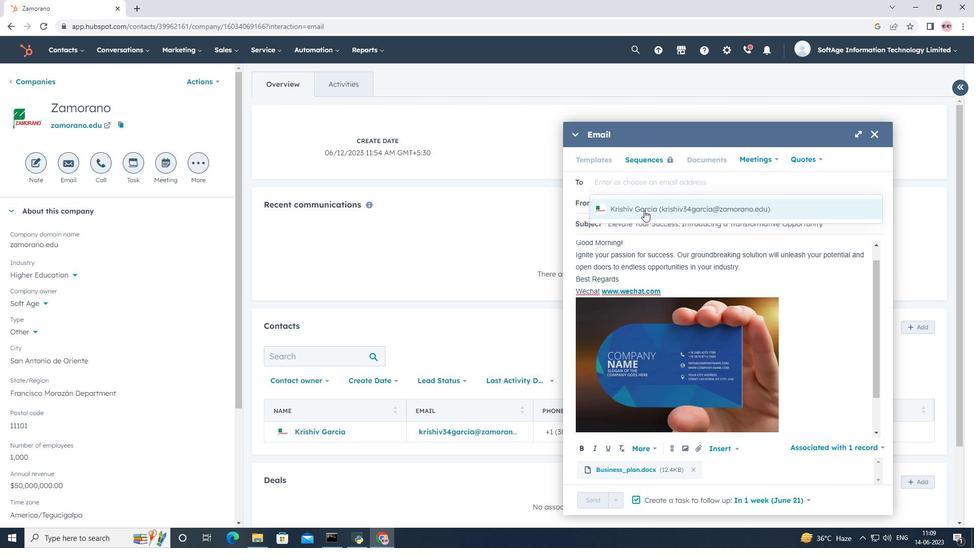 
Action: Mouse moved to (587, 504)
Screenshot: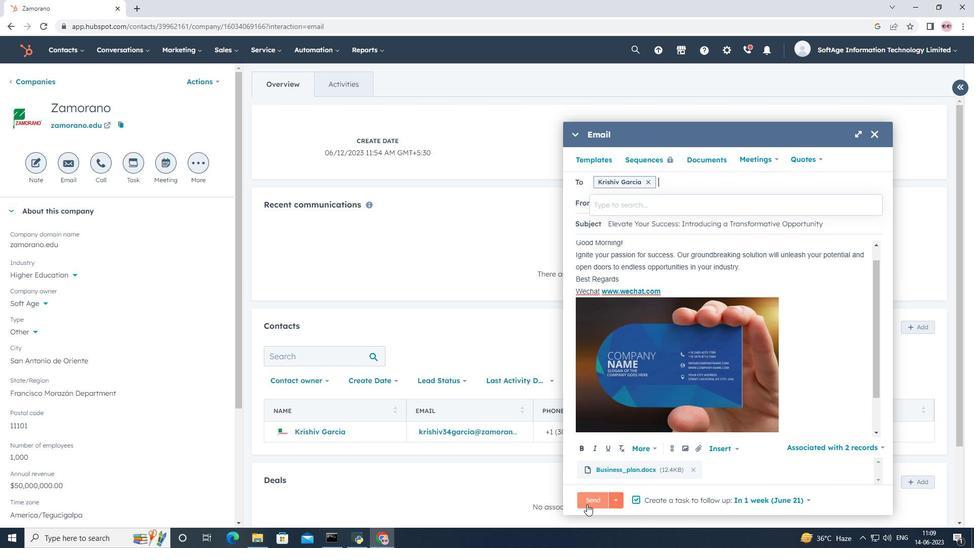 
Action: Mouse pressed left at (587, 504)
Screenshot: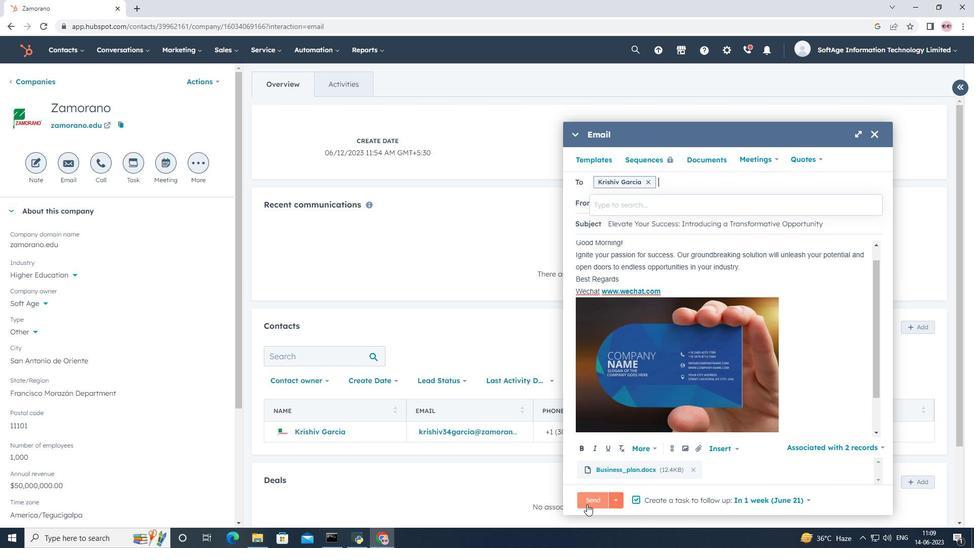 
Action: Mouse moved to (593, 287)
Screenshot: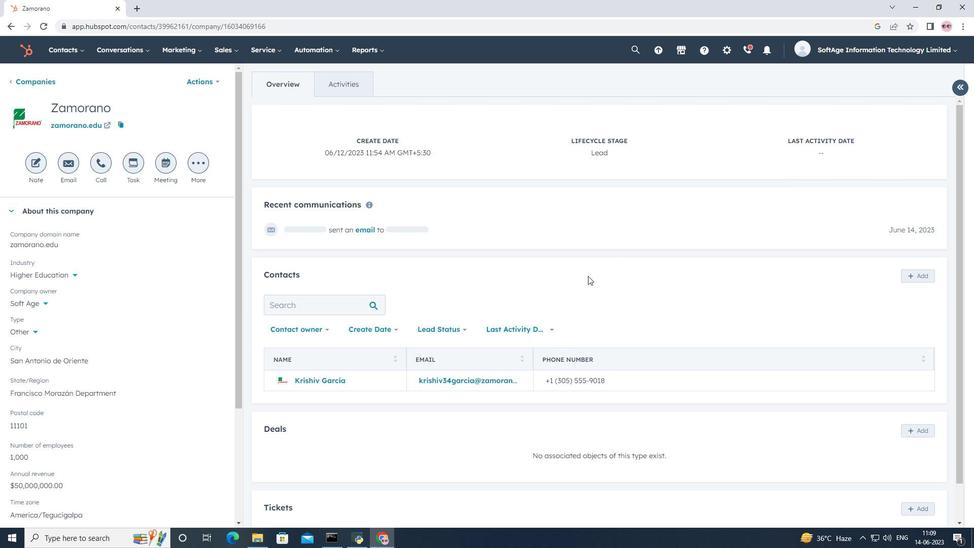 
Action: Mouse scrolled (593, 287) with delta (0, 0)
Screenshot: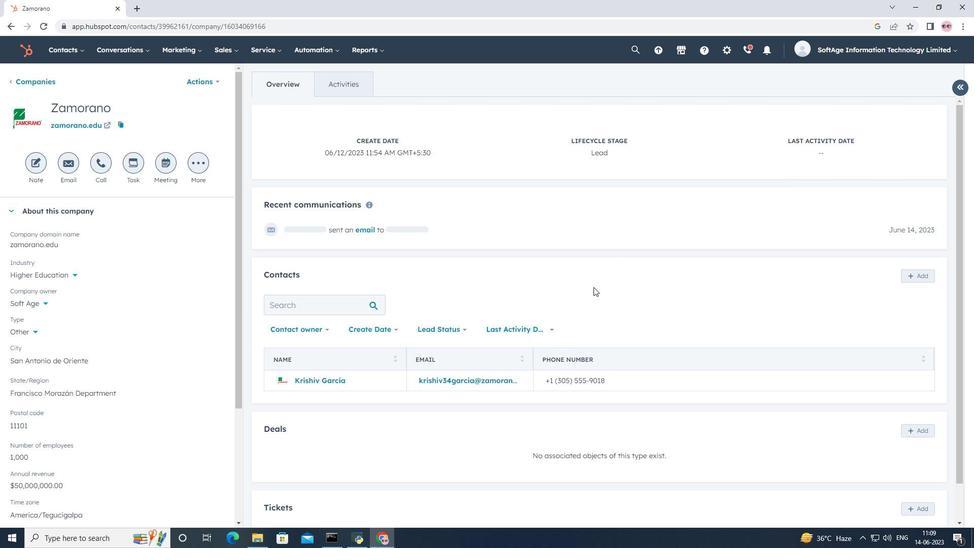 
Action: Mouse scrolled (593, 287) with delta (0, 0)
Screenshot: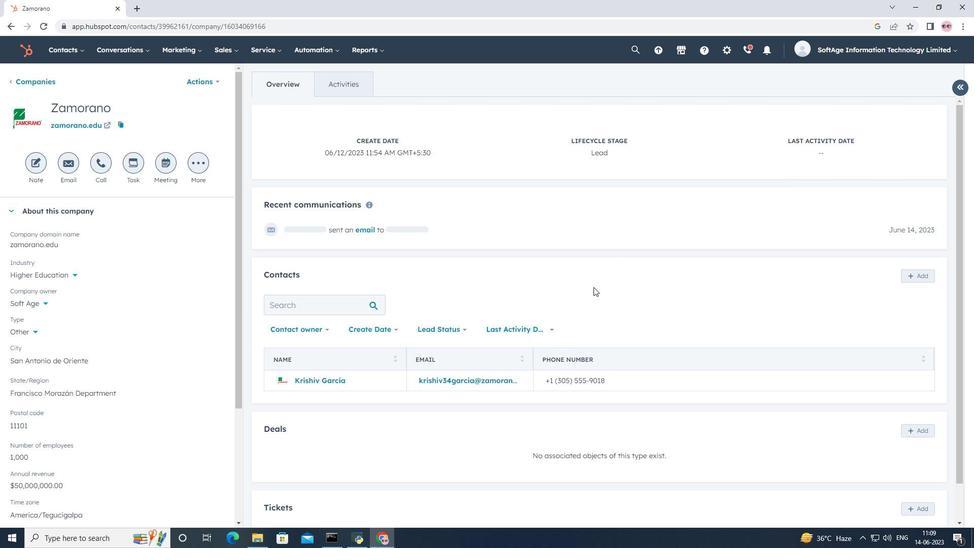 
Action: Mouse scrolled (593, 287) with delta (0, 0)
Screenshot: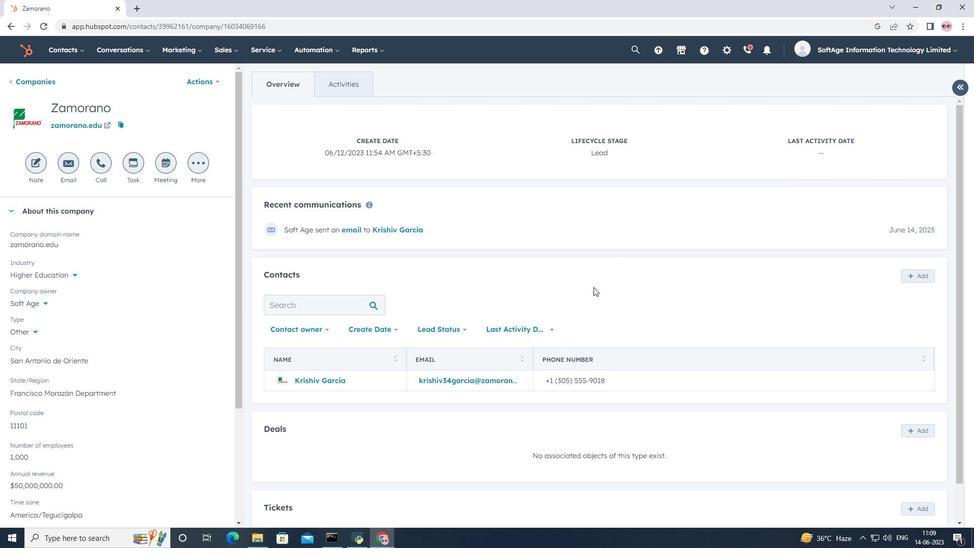 
Action: Mouse scrolled (593, 287) with delta (0, 0)
Screenshot: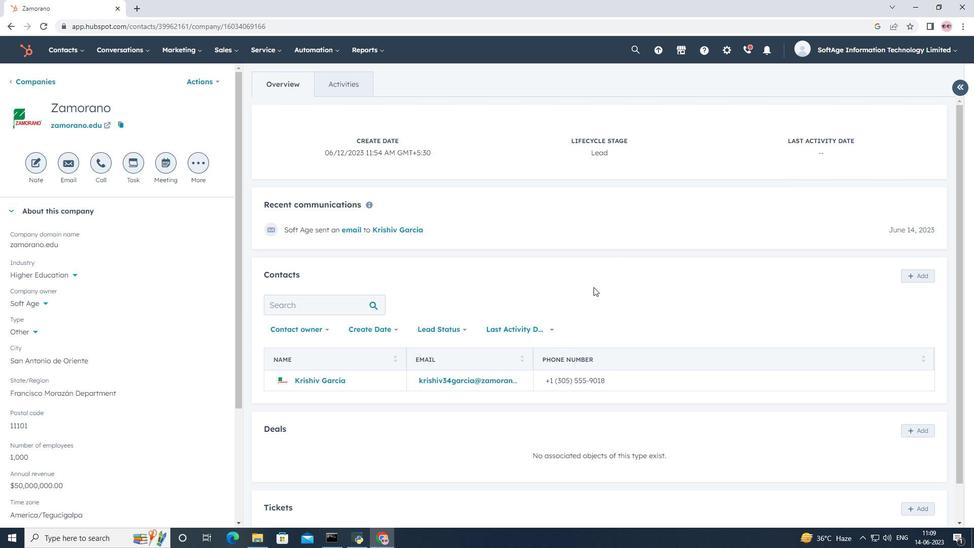 
Action: Mouse scrolled (593, 287) with delta (0, 0)
Screenshot: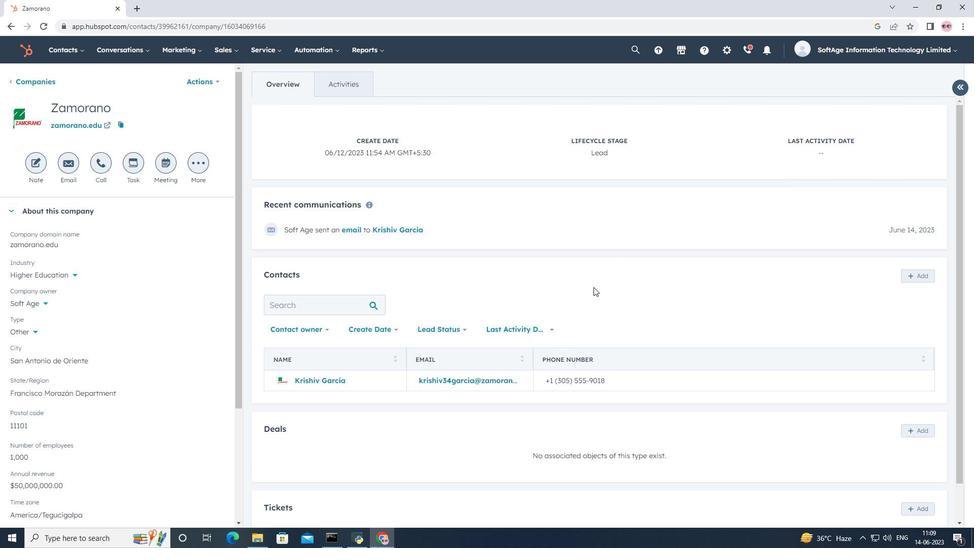 
Action: Mouse scrolled (593, 286) with delta (0, 0)
Screenshot: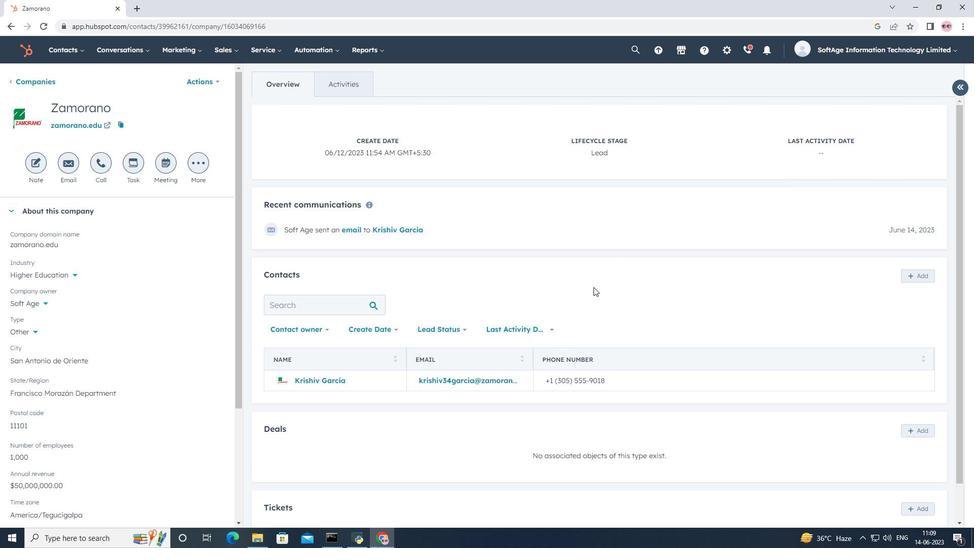 
Action: Mouse scrolled (593, 286) with delta (0, 0)
Screenshot: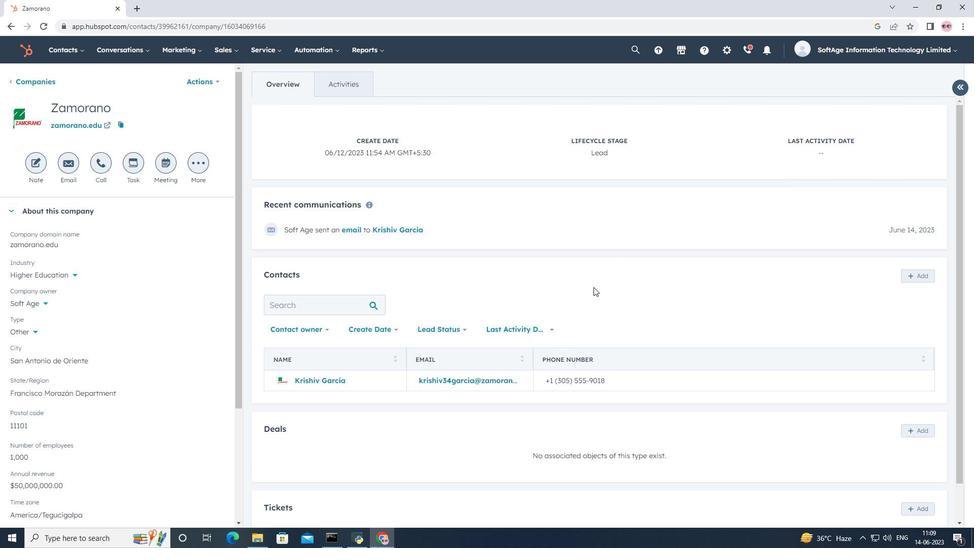 
Action: Mouse scrolled (593, 286) with delta (0, 0)
Screenshot: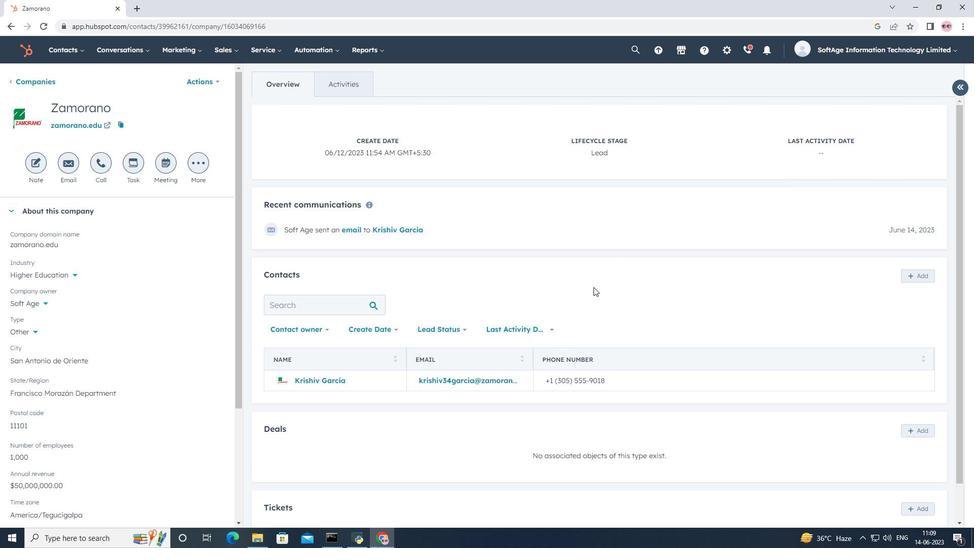 
Action: Mouse scrolled (593, 286) with delta (0, 0)
Screenshot: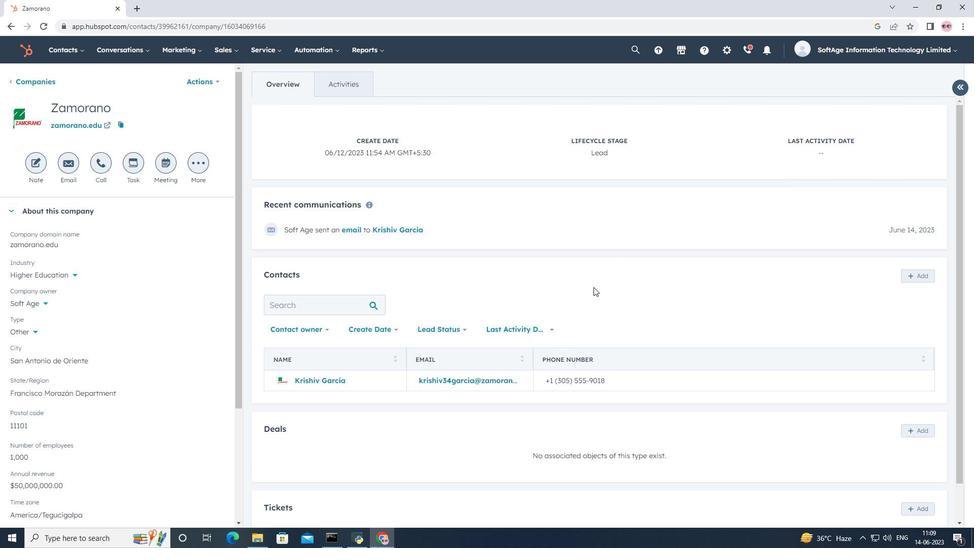 
Action: Mouse scrolled (593, 286) with delta (0, 0)
Screenshot: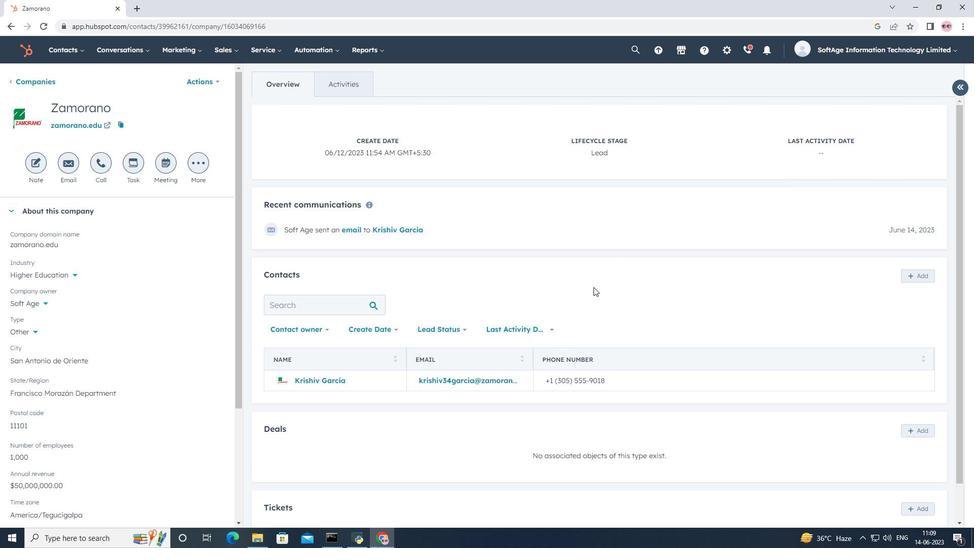 
Action: Mouse scrolled (593, 287) with delta (0, 0)
Screenshot: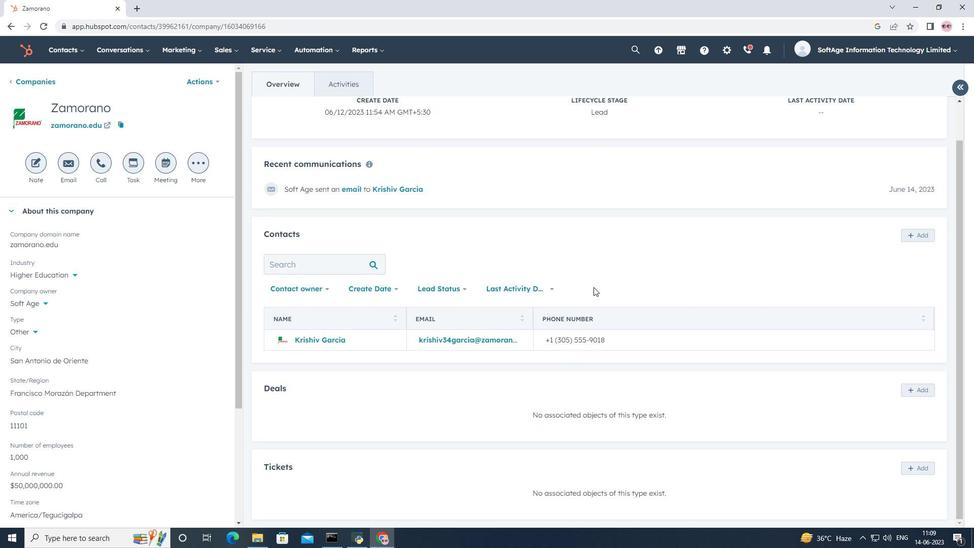 
Action: Mouse scrolled (593, 287) with delta (0, 0)
Screenshot: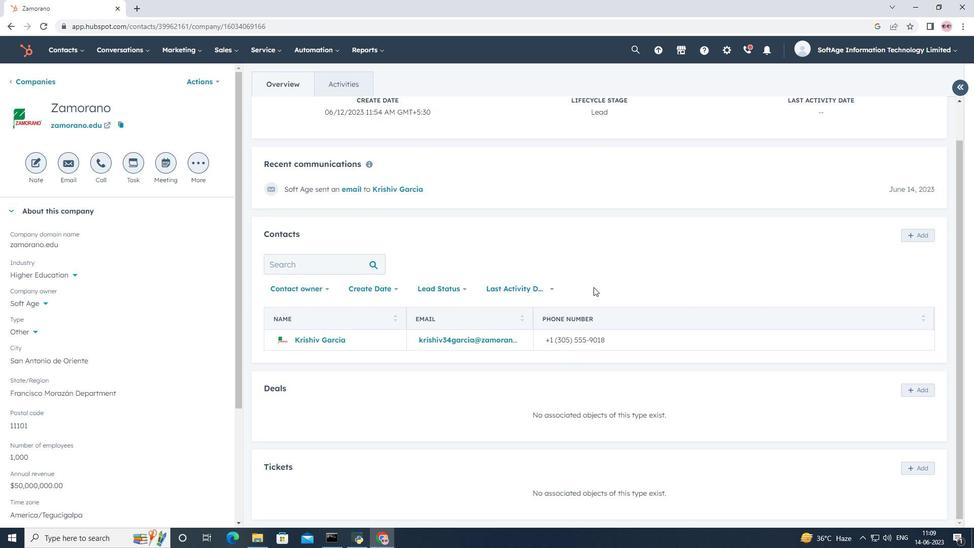 
Action: Mouse scrolled (593, 287) with delta (0, 0)
Screenshot: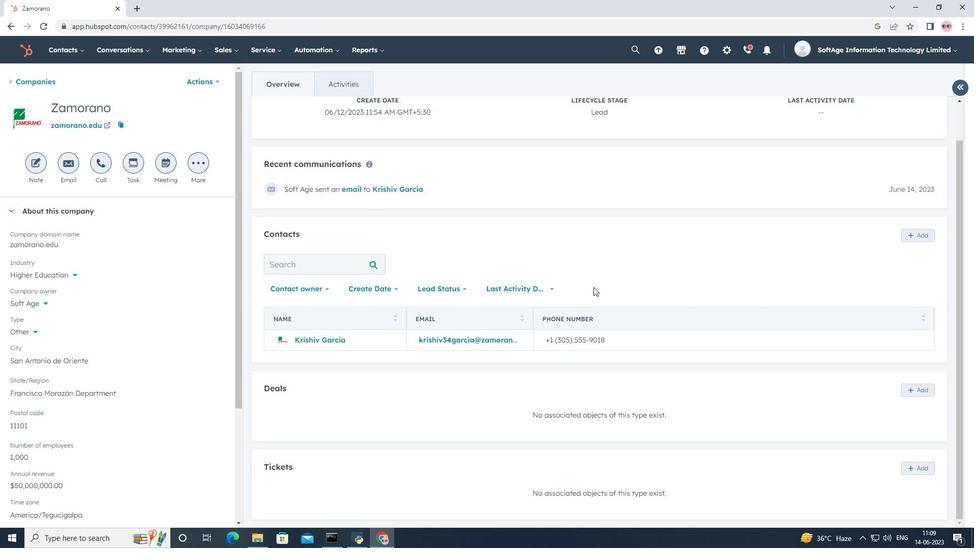 
